 Task: Look for Airbnb options in Sillamäe, Estonia from 12th December, 2023 to 16th December, 2023 for 8 adults.8 bedrooms having 8 beds and 8 bathrooms. Property type can be hotel. Amenities needed are: wifi, TV, free parkinig on premises, gym, breakfast. Booking option can be shelf check-in. Look for 3 properties as per requirement.
Action: Mouse moved to (430, 61)
Screenshot: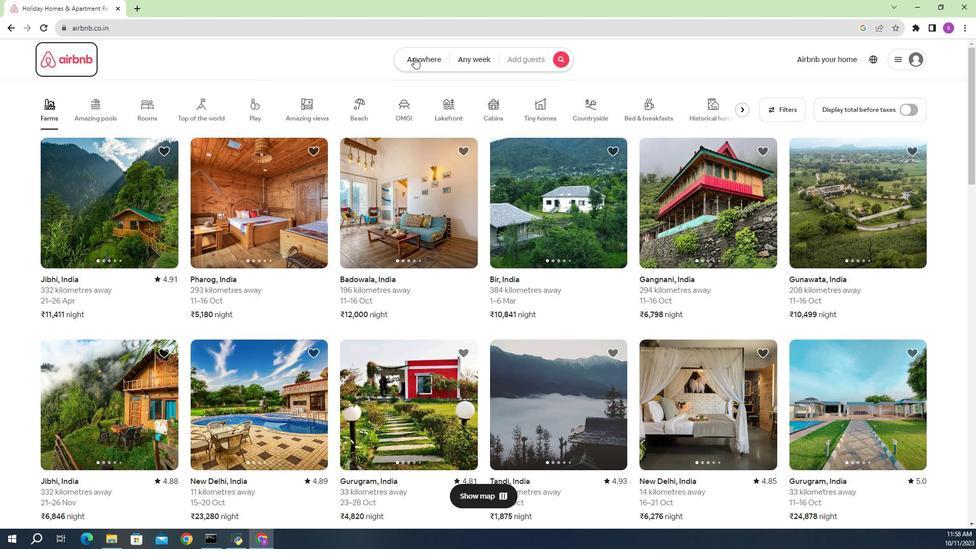 
Action: Mouse pressed left at (430, 61)
Screenshot: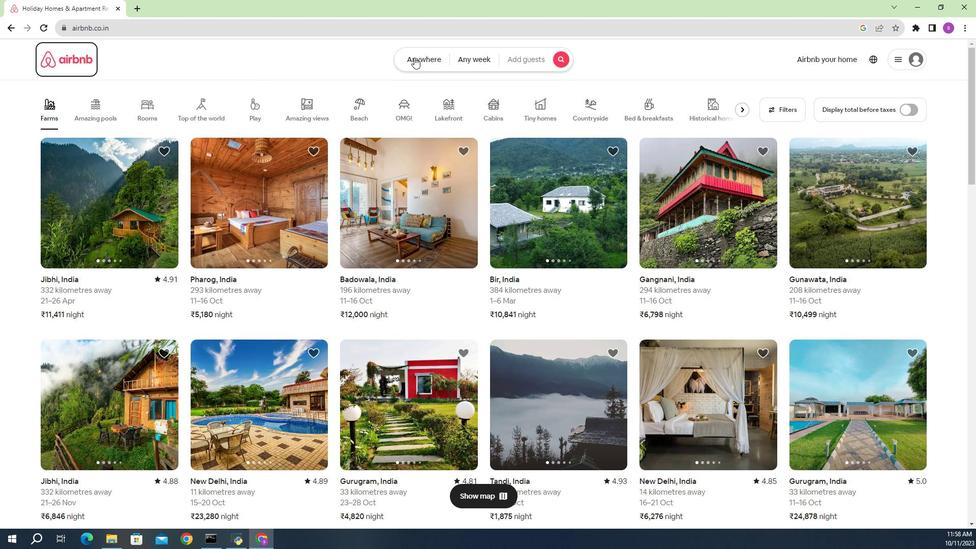 
Action: Mouse moved to (386, 103)
Screenshot: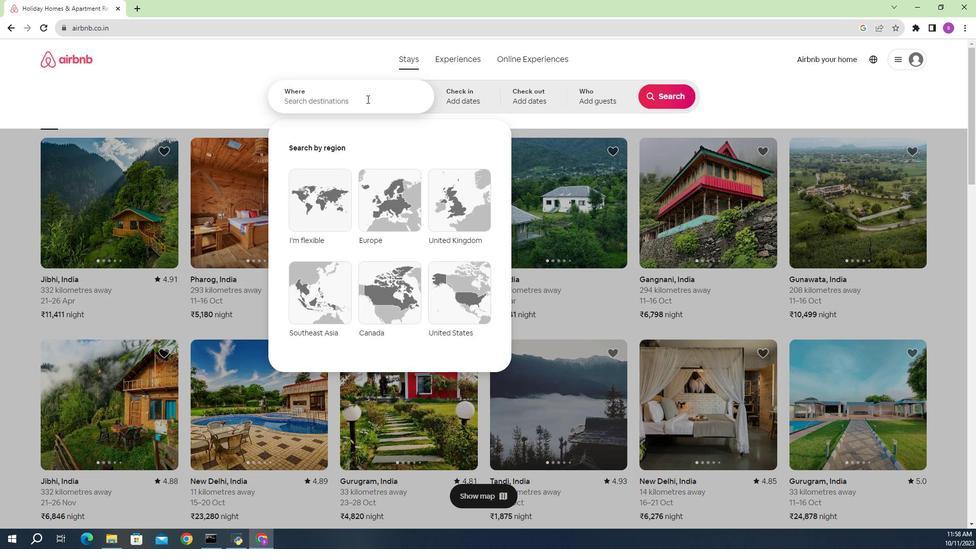 
Action: Mouse pressed left at (386, 103)
Screenshot: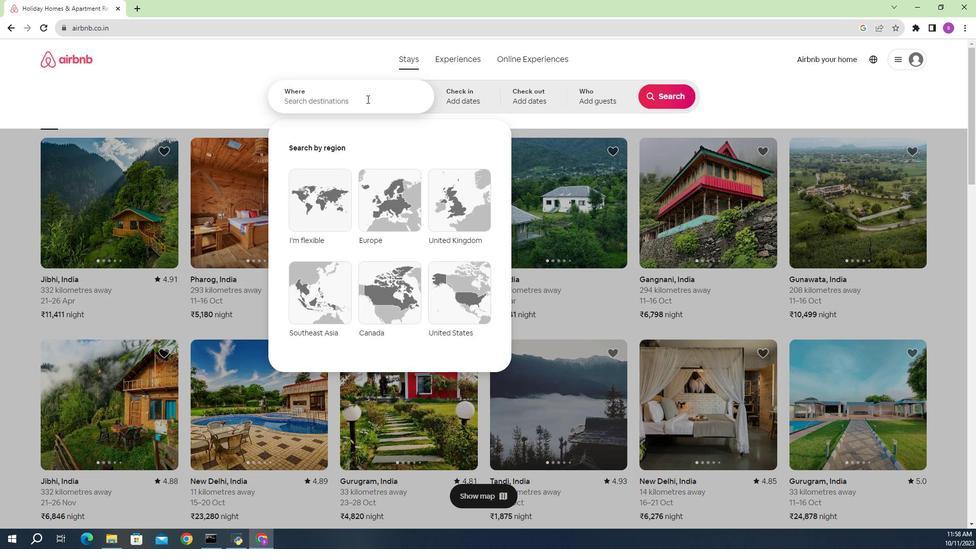 
Action: Mouse moved to (386, 102)
Screenshot: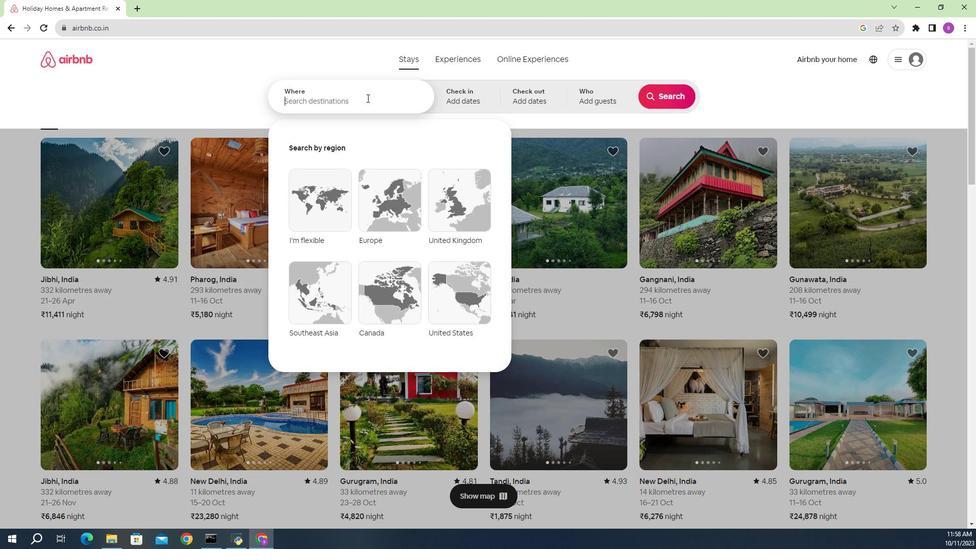 
Action: Key pressed <Key.shift>Sillamae,<Key.space><Key.shift>Estonia<Key.space><Key.enter>
Screenshot: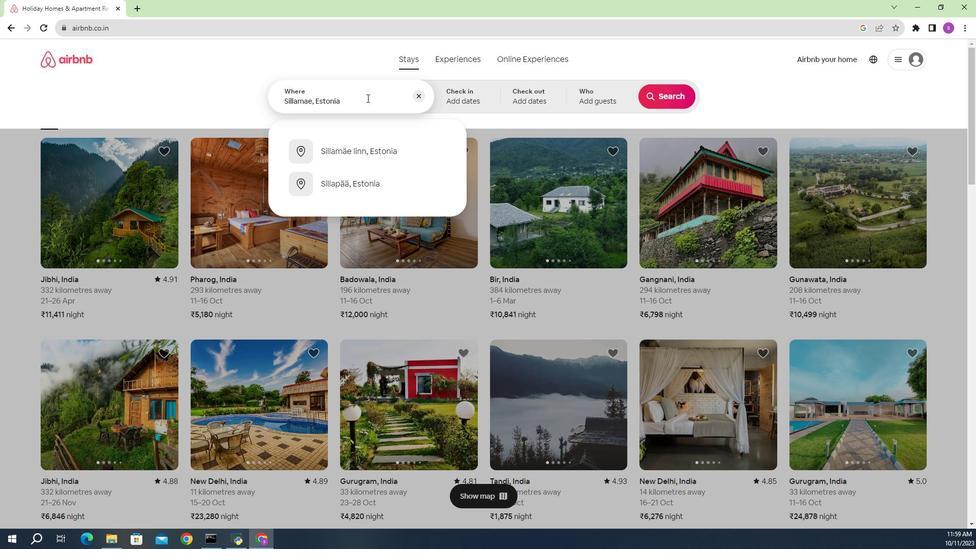 
Action: Mouse moved to (660, 182)
Screenshot: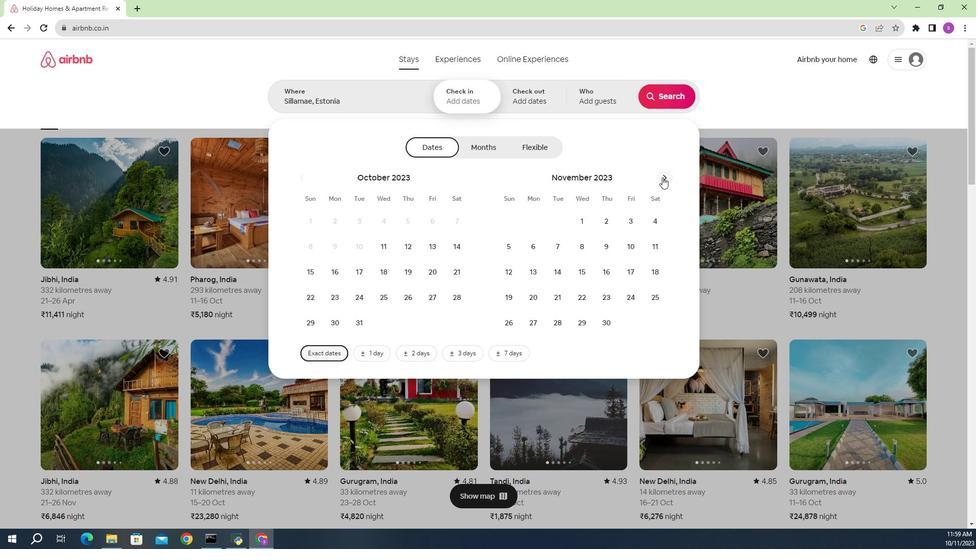
Action: Mouse pressed left at (660, 182)
Screenshot: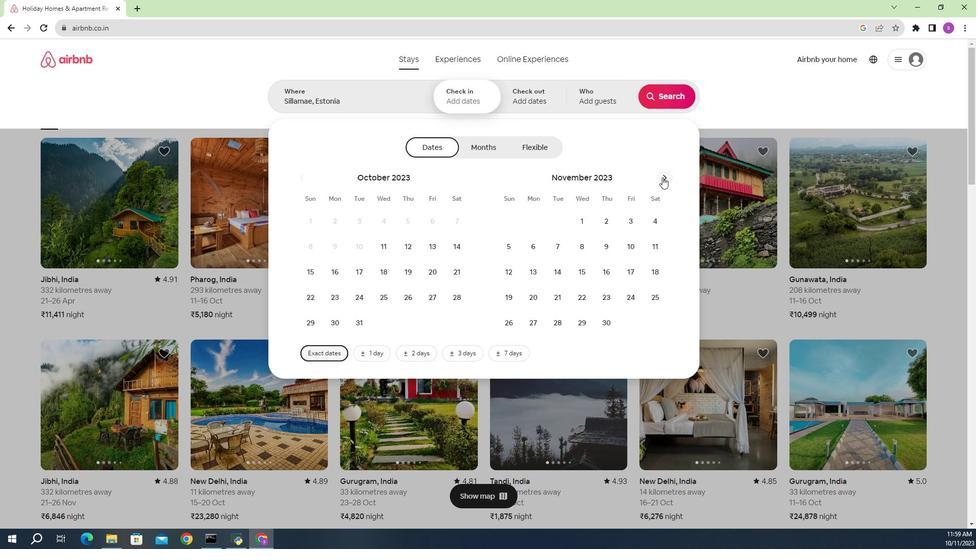 
Action: Mouse moved to (564, 277)
Screenshot: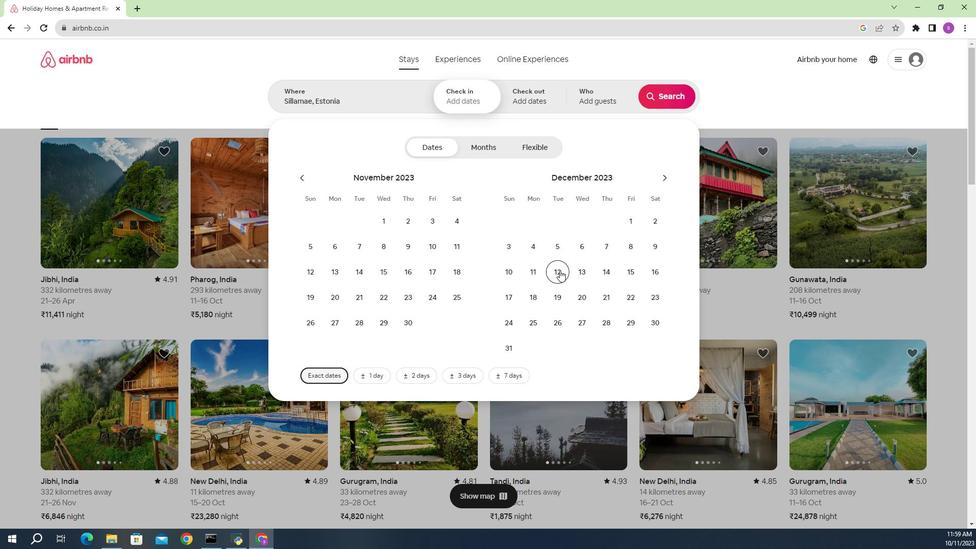 
Action: Mouse pressed left at (564, 277)
Screenshot: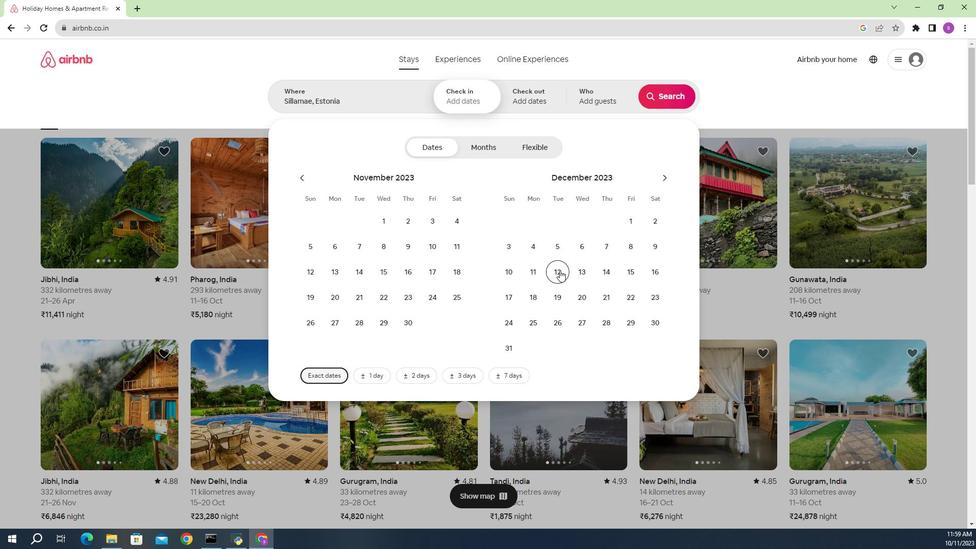 
Action: Mouse moved to (655, 277)
Screenshot: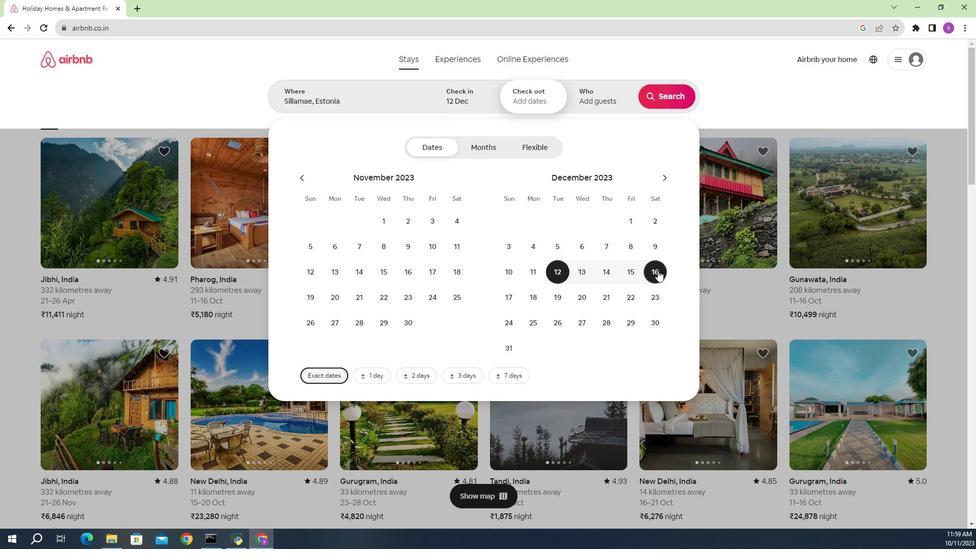 
Action: Mouse pressed left at (655, 277)
Screenshot: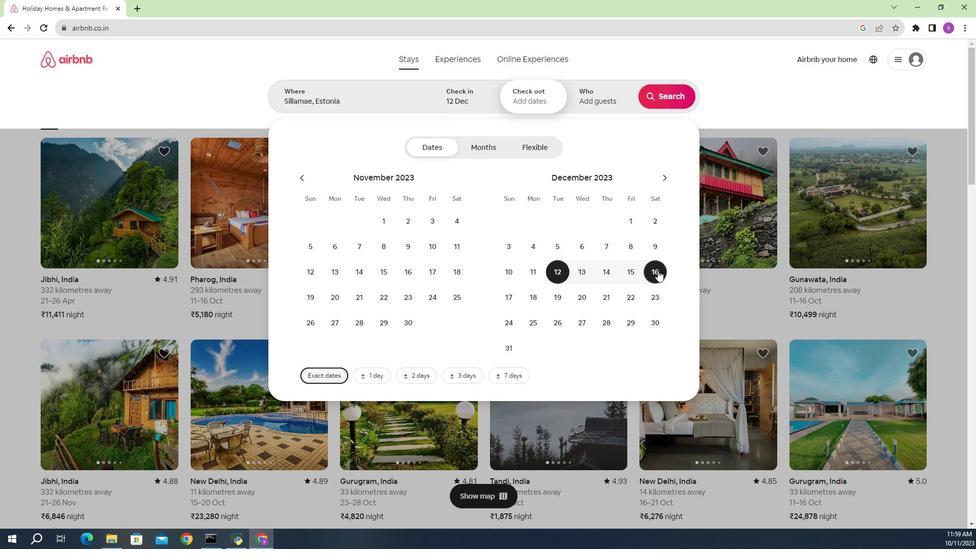 
Action: Mouse moved to (603, 99)
Screenshot: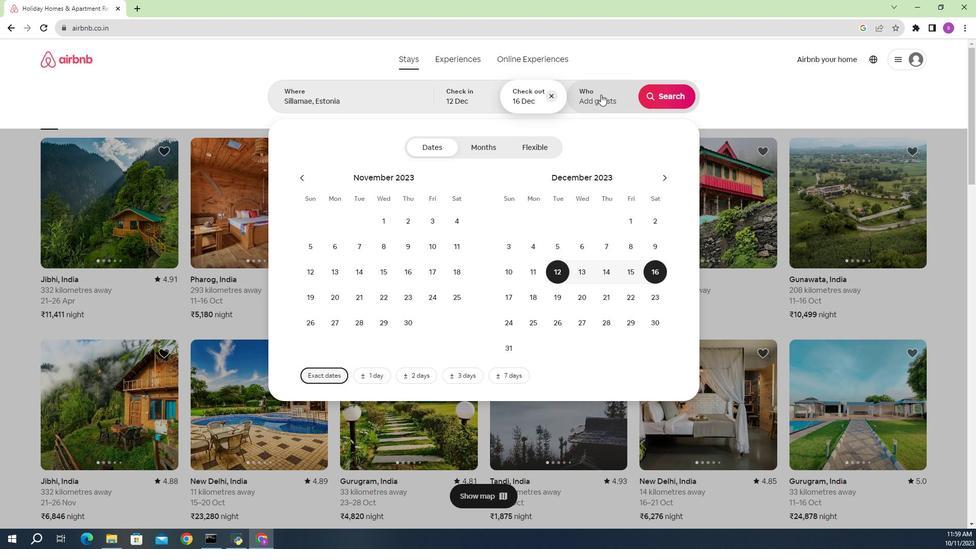 
Action: Mouse pressed left at (603, 99)
Screenshot: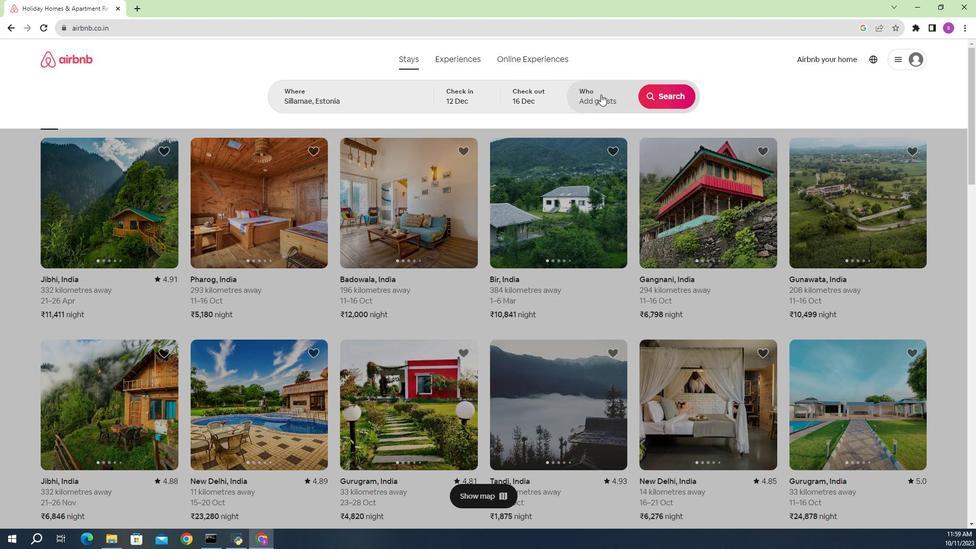 
Action: Mouse moved to (671, 153)
Screenshot: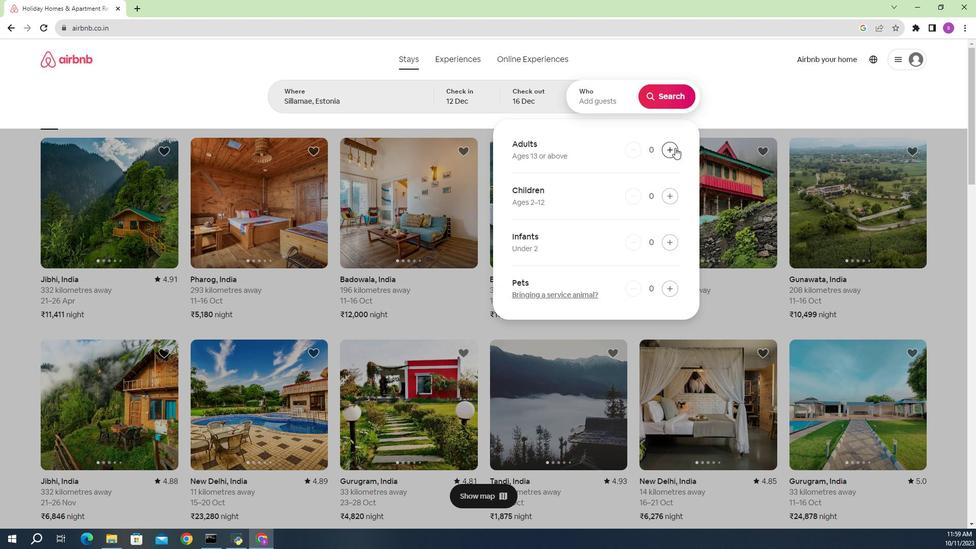 
Action: Mouse pressed left at (671, 153)
Screenshot: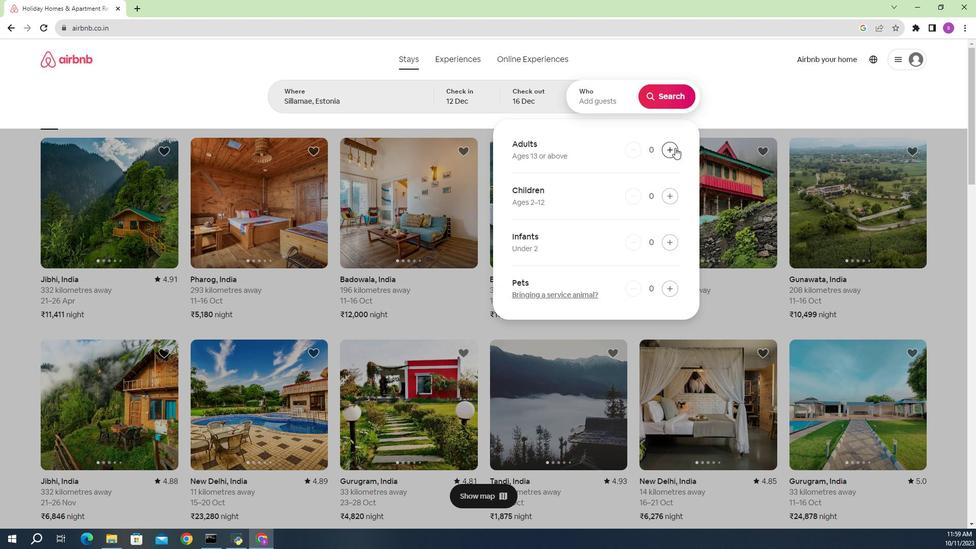
Action: Mouse pressed left at (671, 153)
Screenshot: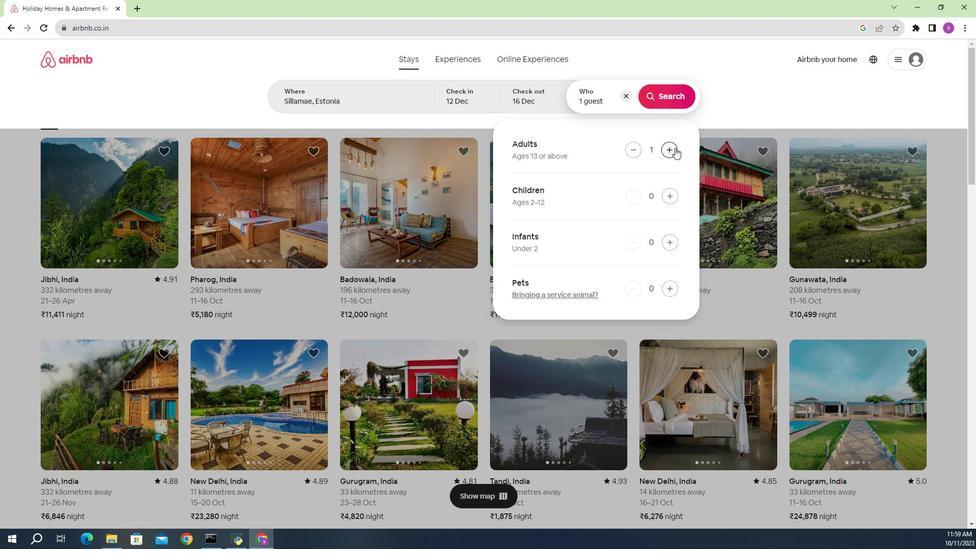 
Action: Mouse moved to (668, 153)
Screenshot: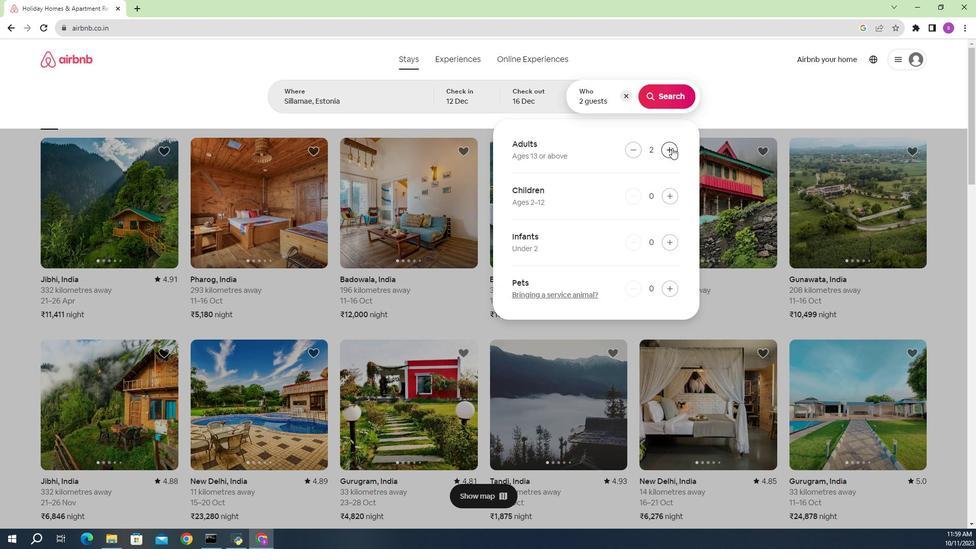 
Action: Mouse pressed left at (668, 153)
Screenshot: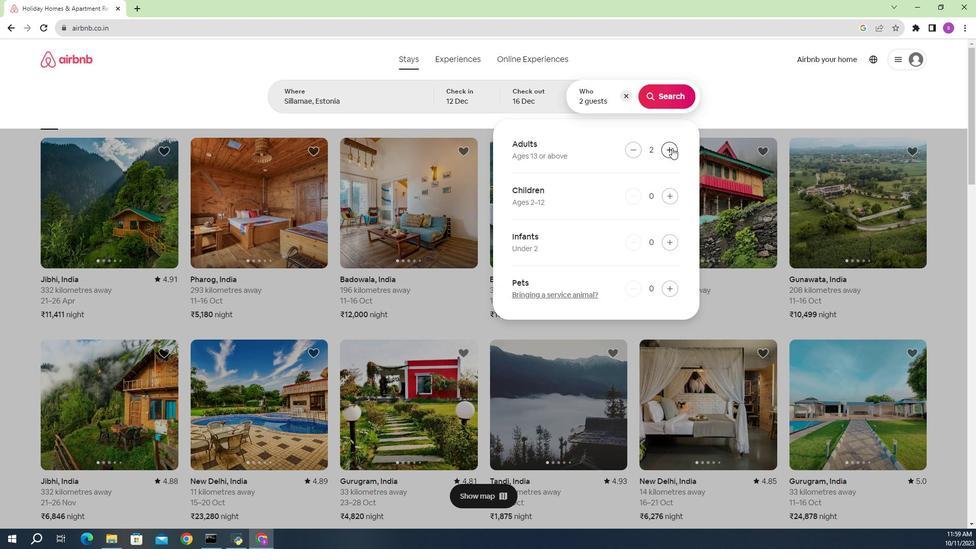 
Action: Mouse pressed left at (668, 153)
Screenshot: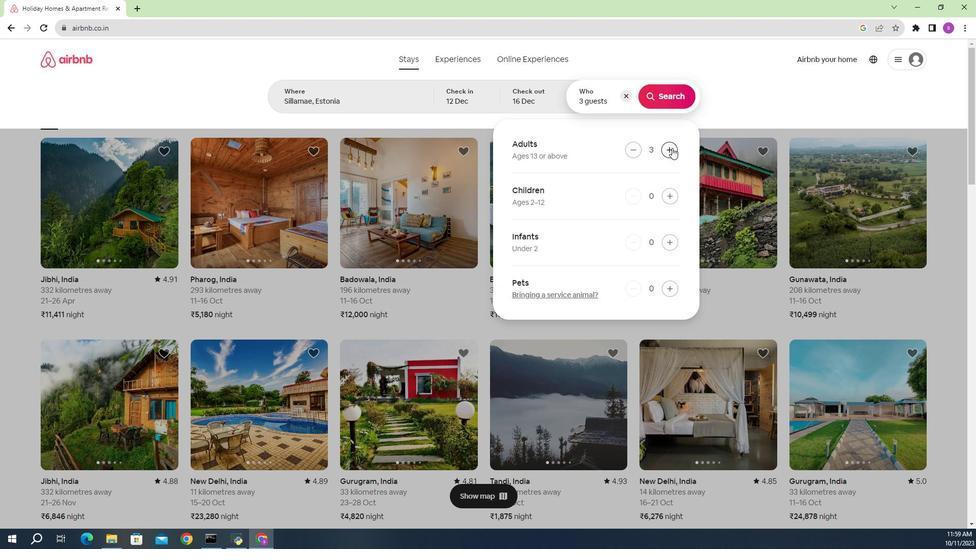 
Action: Mouse moved to (668, 153)
Screenshot: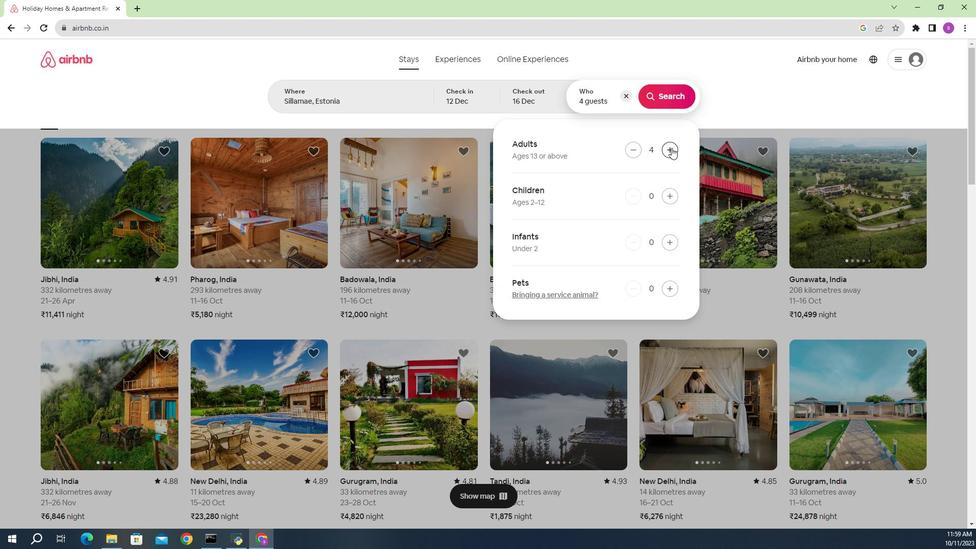 
Action: Mouse pressed left at (668, 153)
Screenshot: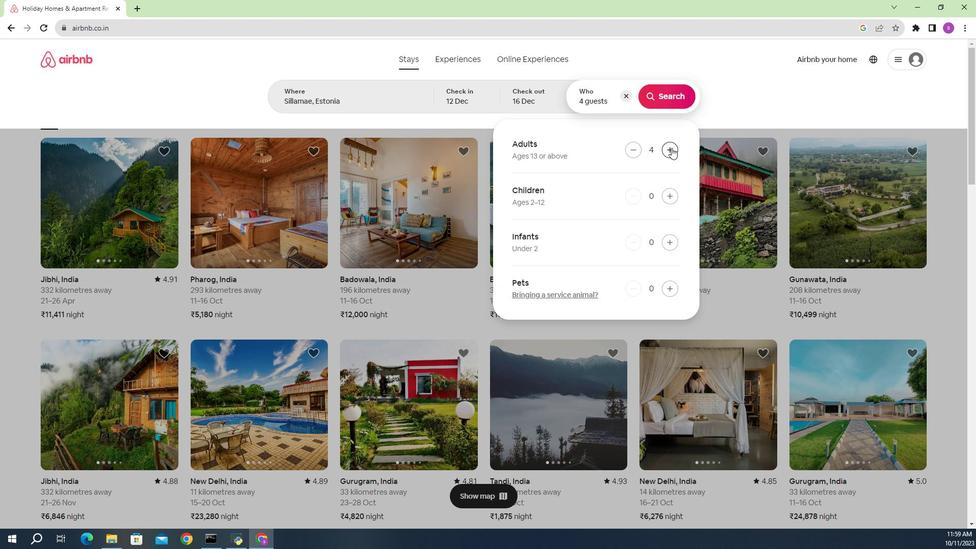 
Action: Mouse pressed left at (668, 153)
Screenshot: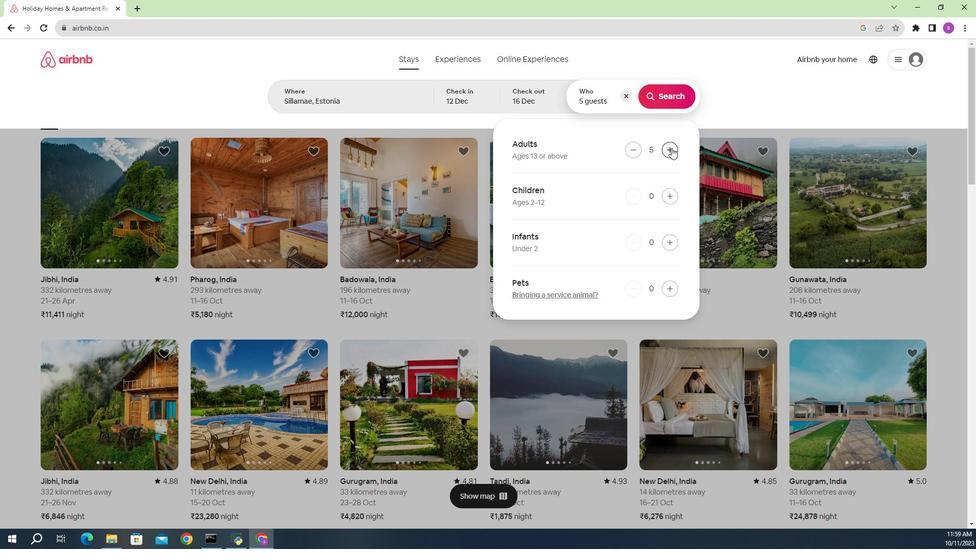 
Action: Mouse pressed left at (668, 153)
Screenshot: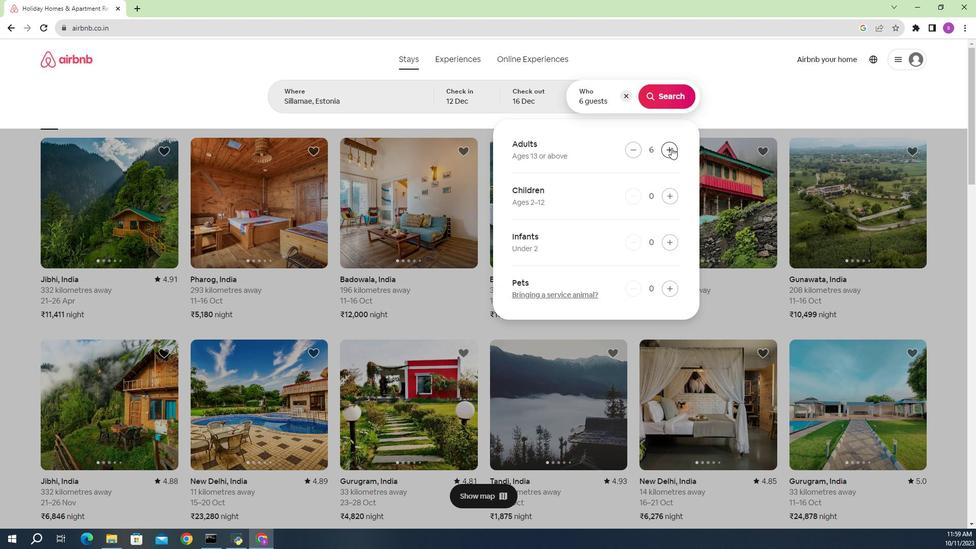 
Action: Mouse pressed left at (668, 153)
Screenshot: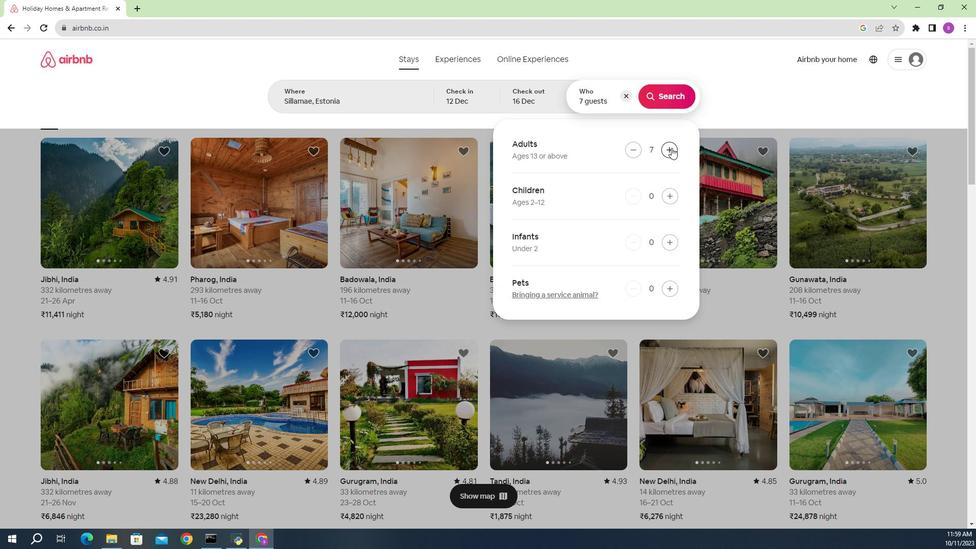 
Action: Mouse moved to (661, 101)
Screenshot: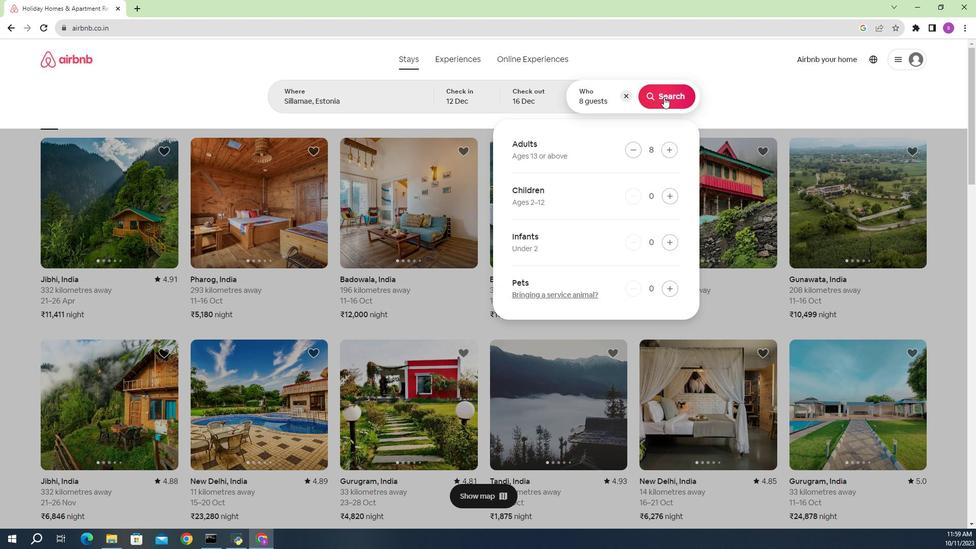 
Action: Mouse pressed left at (661, 101)
Screenshot: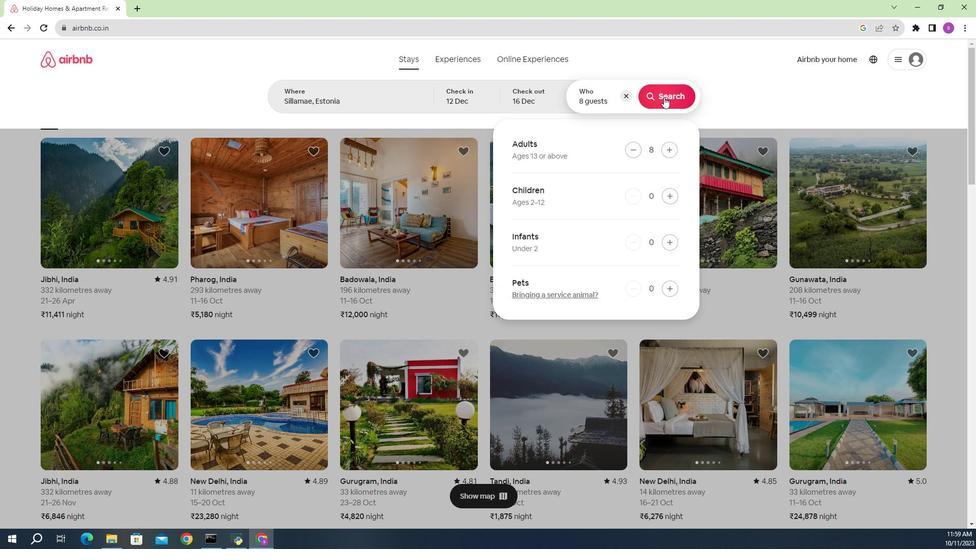 
Action: Mouse moved to (784, 105)
Screenshot: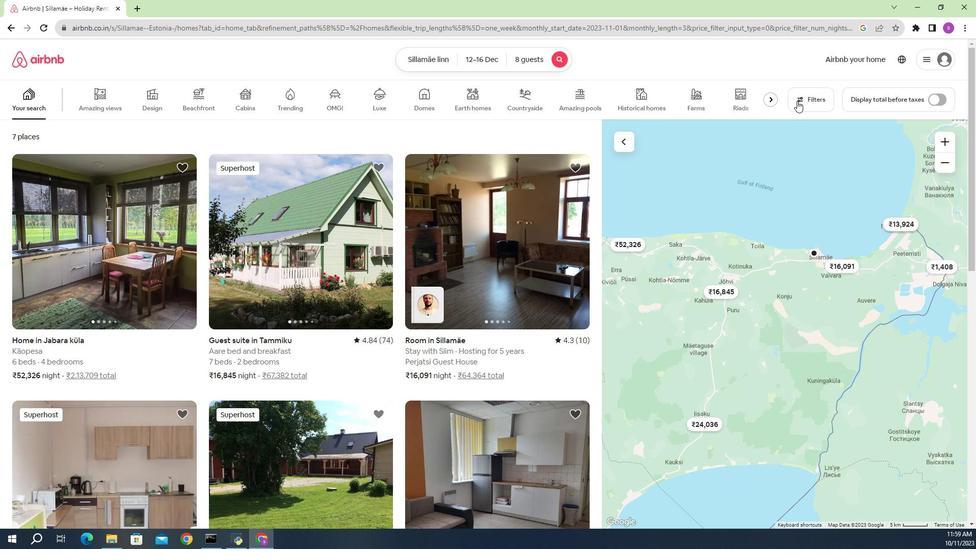 
Action: Mouse pressed left at (784, 105)
Screenshot: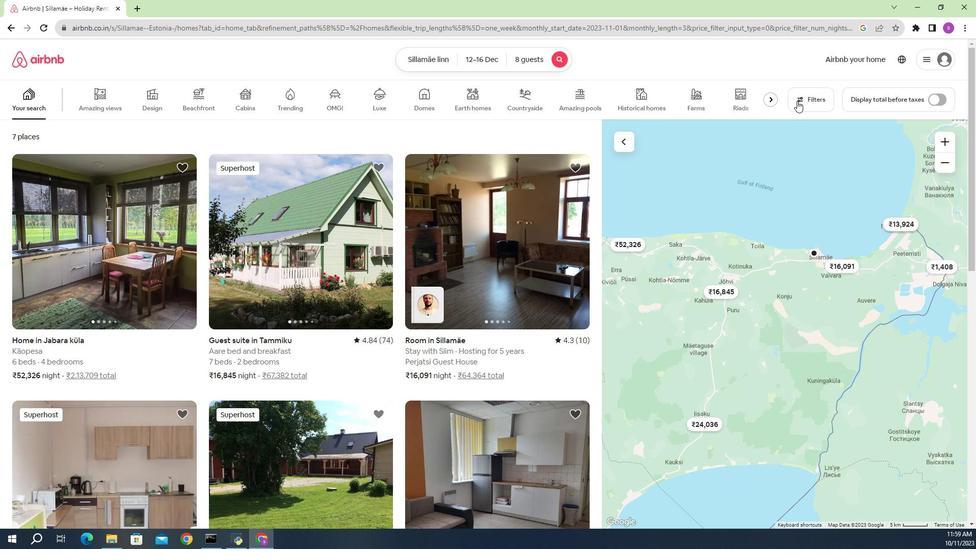 
Action: Mouse moved to (487, 297)
Screenshot: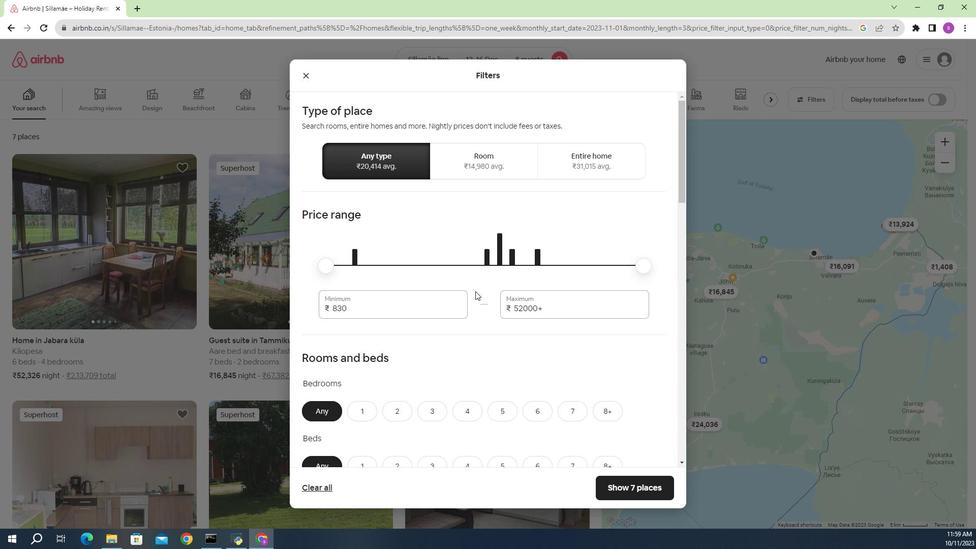 
Action: Mouse scrolled (487, 297) with delta (0, 0)
Screenshot: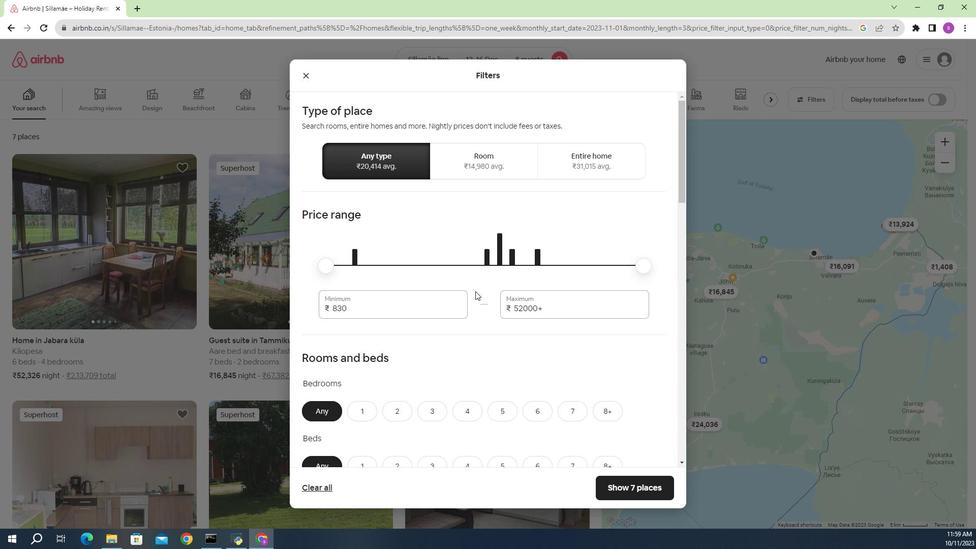 
Action: Mouse moved to (487, 293)
Screenshot: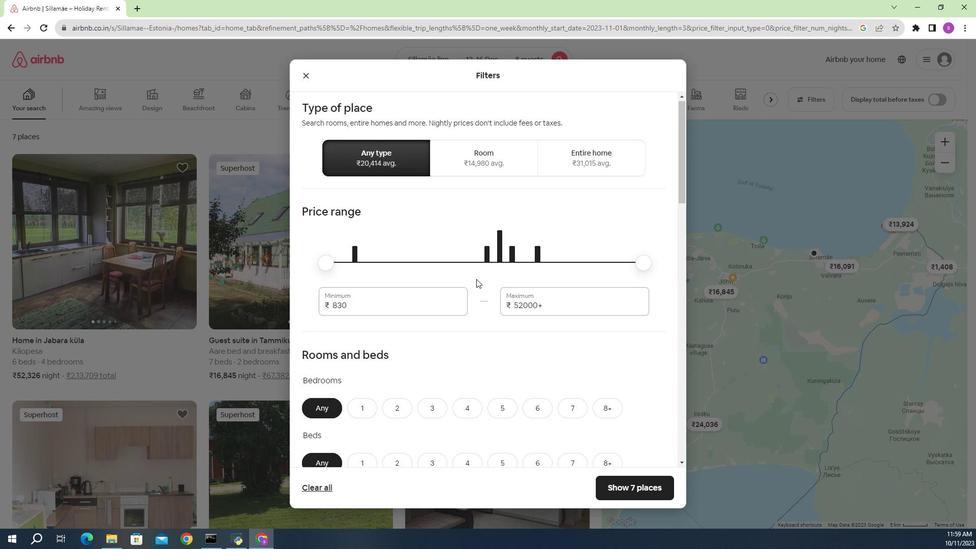 
Action: Mouse scrolled (487, 293) with delta (0, 0)
Screenshot: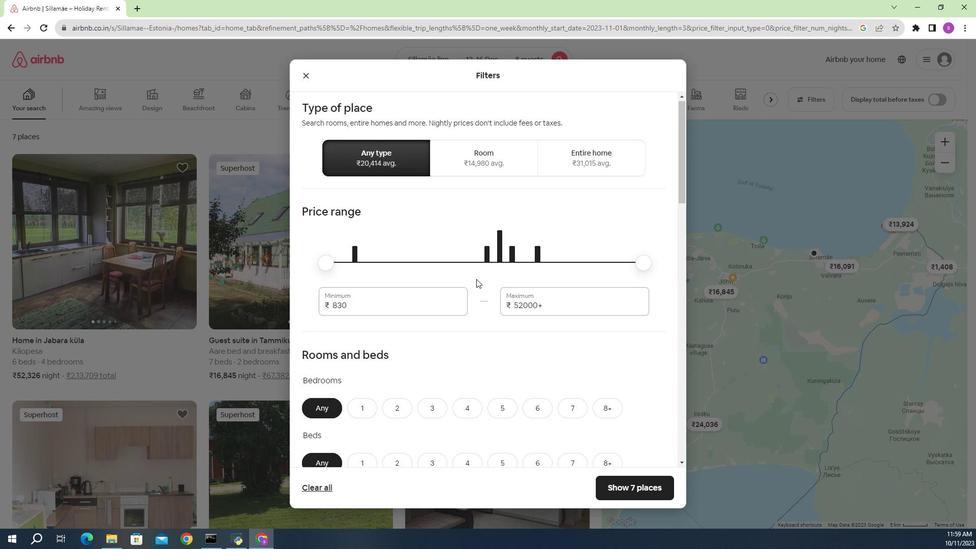 
Action: Mouse moved to (487, 283)
Screenshot: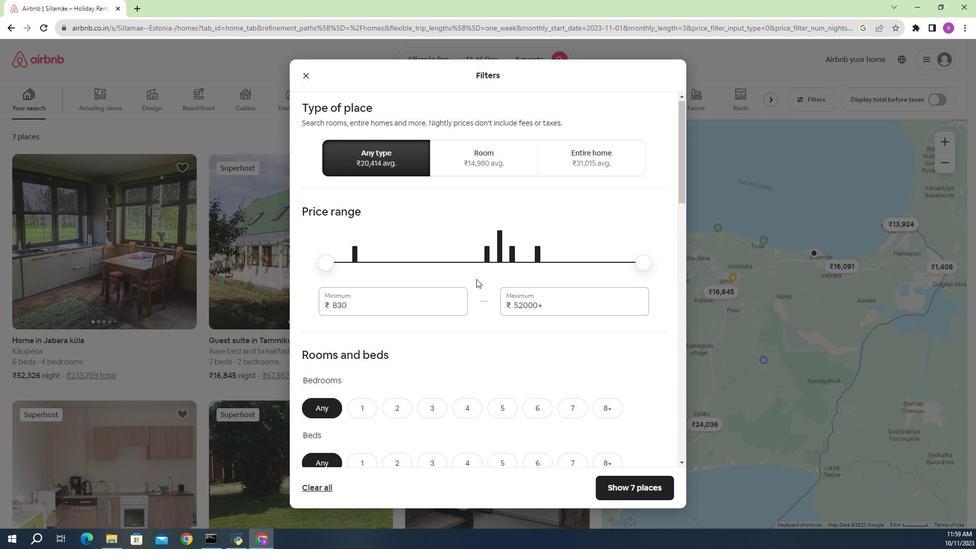 
Action: Mouse scrolled (487, 283) with delta (0, 0)
Screenshot: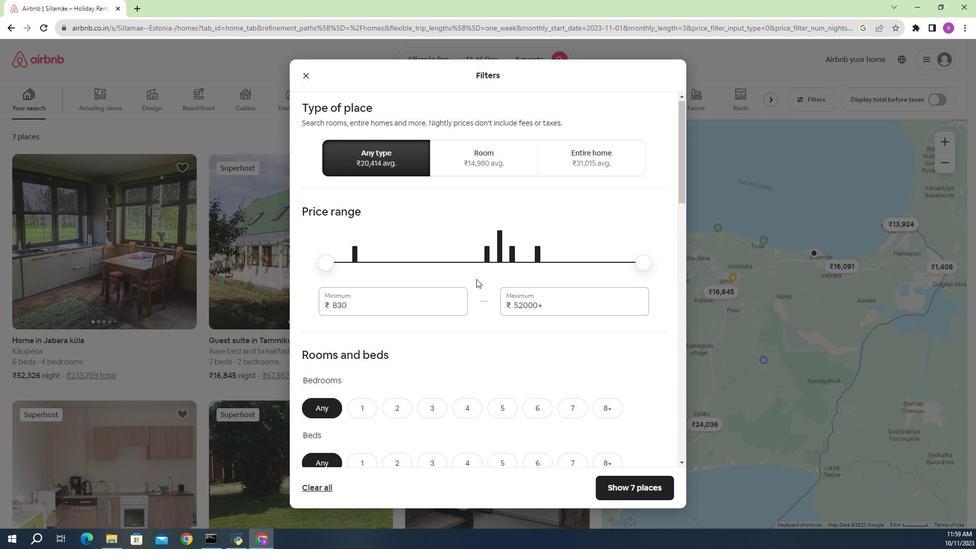 
Action: Mouse moved to (607, 266)
Screenshot: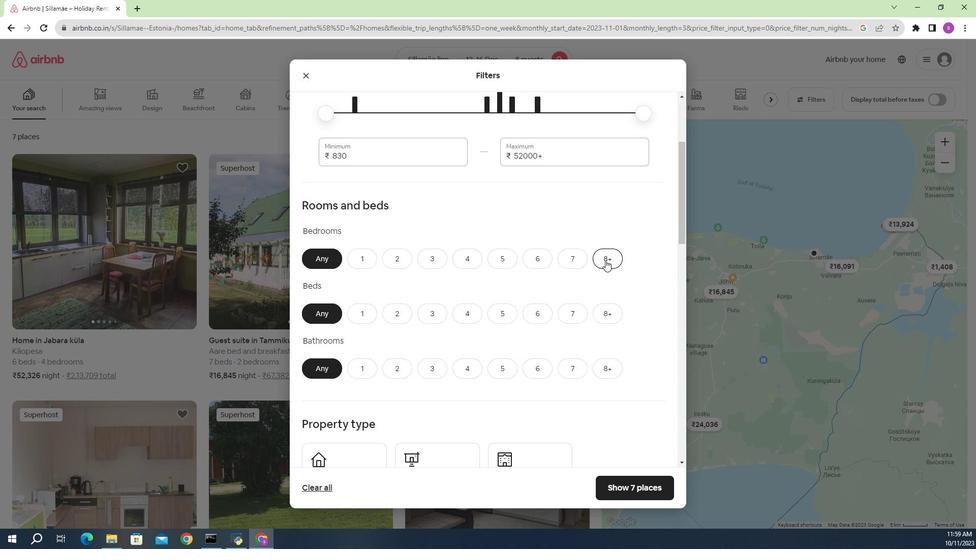 
Action: Mouse pressed left at (607, 266)
Screenshot: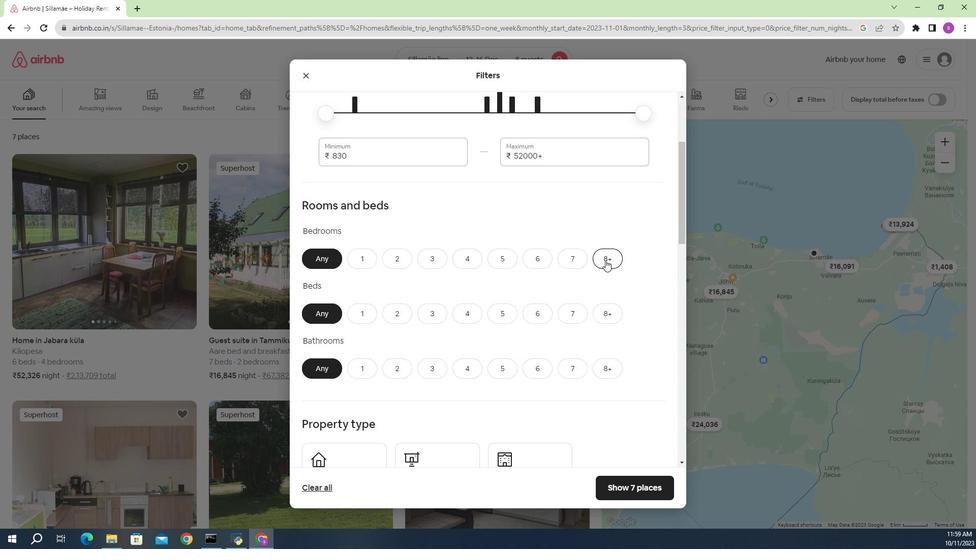 
Action: Mouse moved to (606, 321)
Screenshot: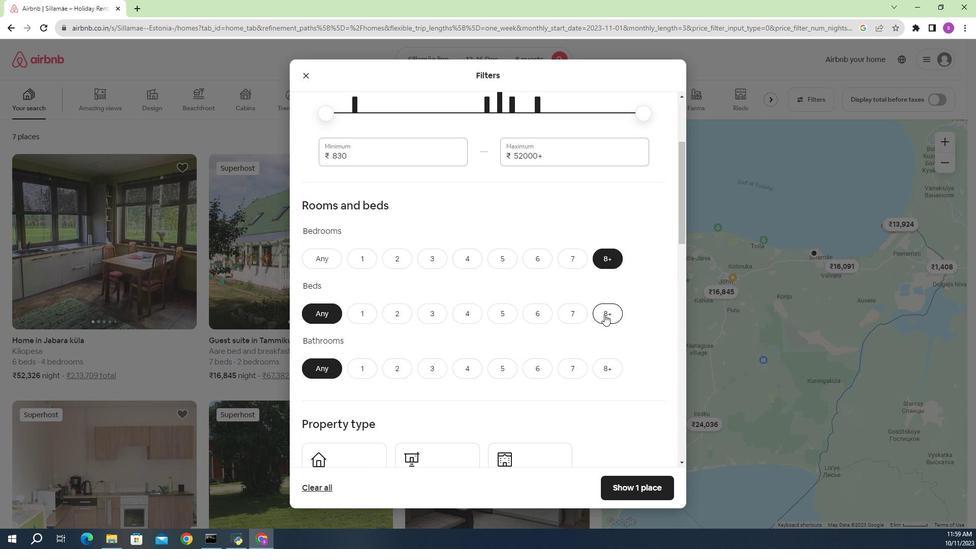 
Action: Mouse pressed left at (606, 321)
Screenshot: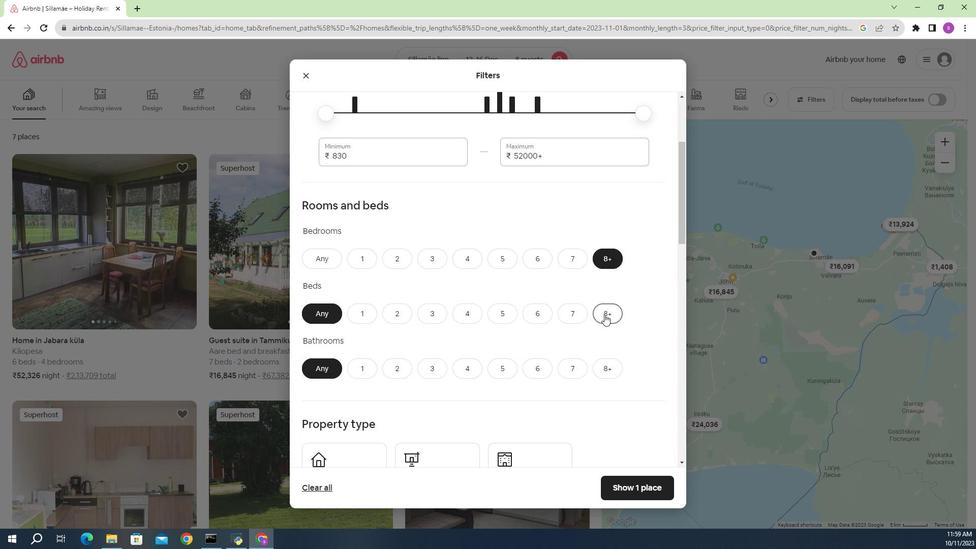 
Action: Mouse moved to (592, 301)
Screenshot: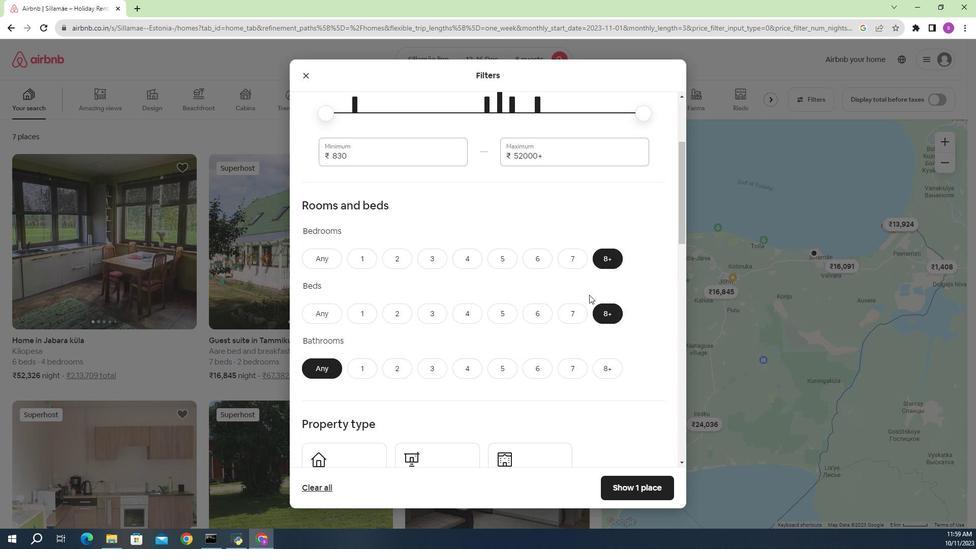 
Action: Mouse scrolled (592, 301) with delta (0, 0)
Screenshot: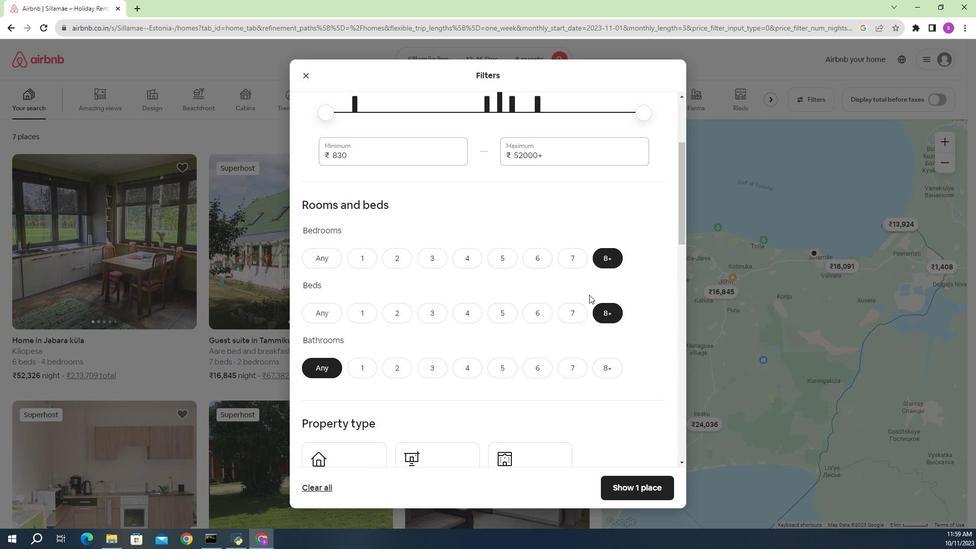 
Action: Mouse moved to (605, 328)
Screenshot: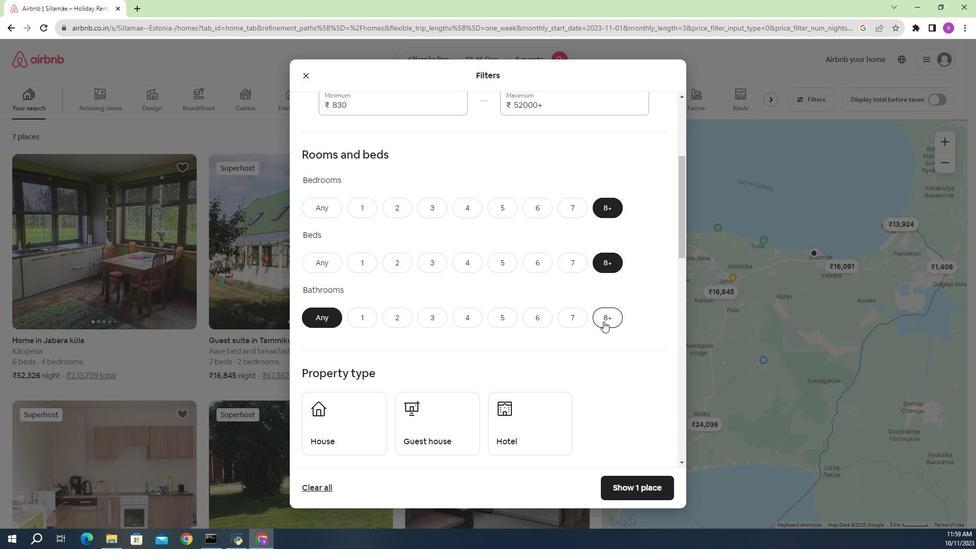 
Action: Mouse pressed left at (605, 328)
Screenshot: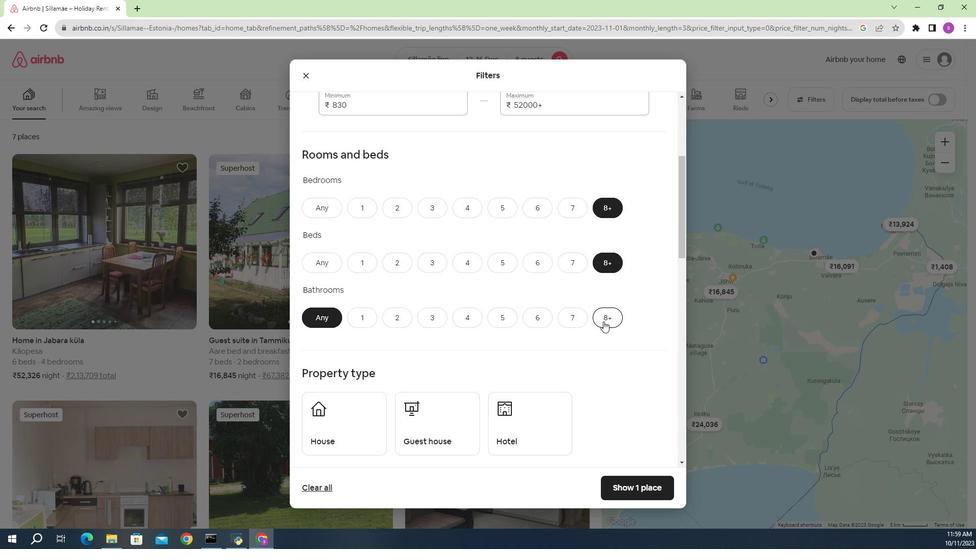 
Action: Mouse moved to (510, 306)
Screenshot: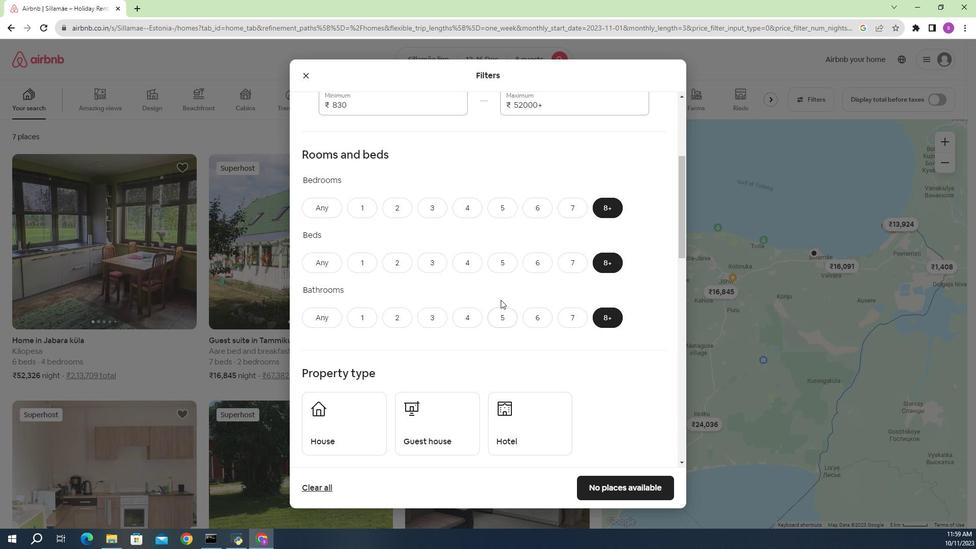 
Action: Mouse scrolled (510, 306) with delta (0, 0)
Screenshot: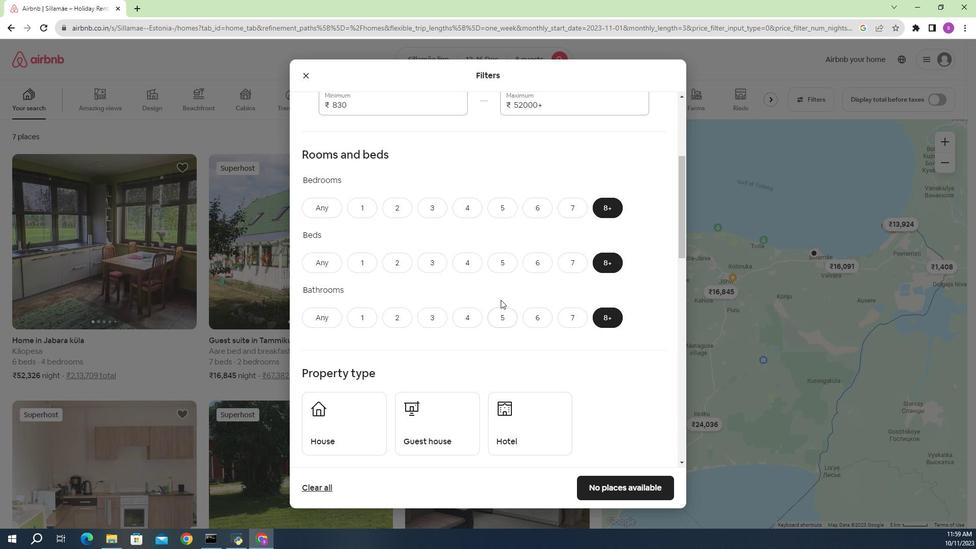 
Action: Mouse scrolled (510, 306) with delta (0, 0)
Screenshot: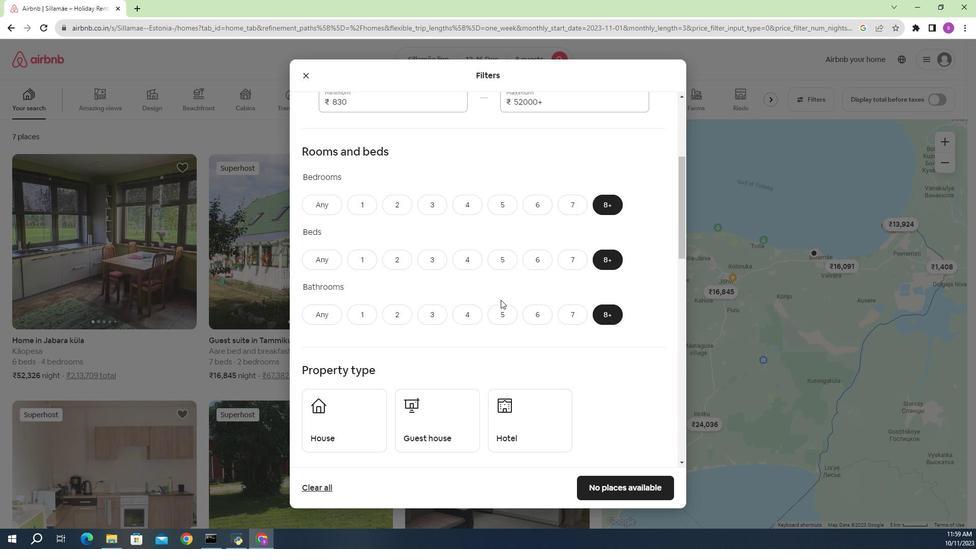 
Action: Mouse moved to (512, 340)
Screenshot: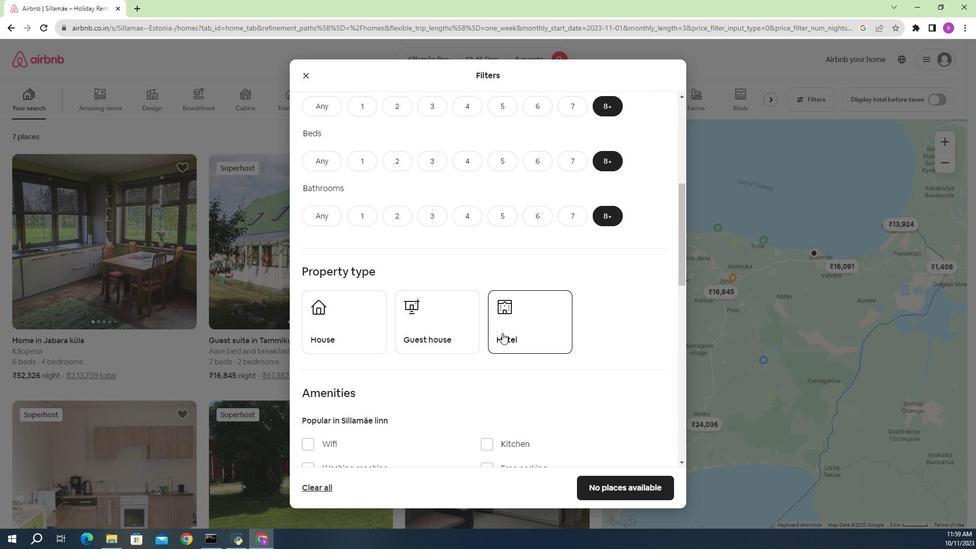 
Action: Mouse pressed left at (512, 340)
Screenshot: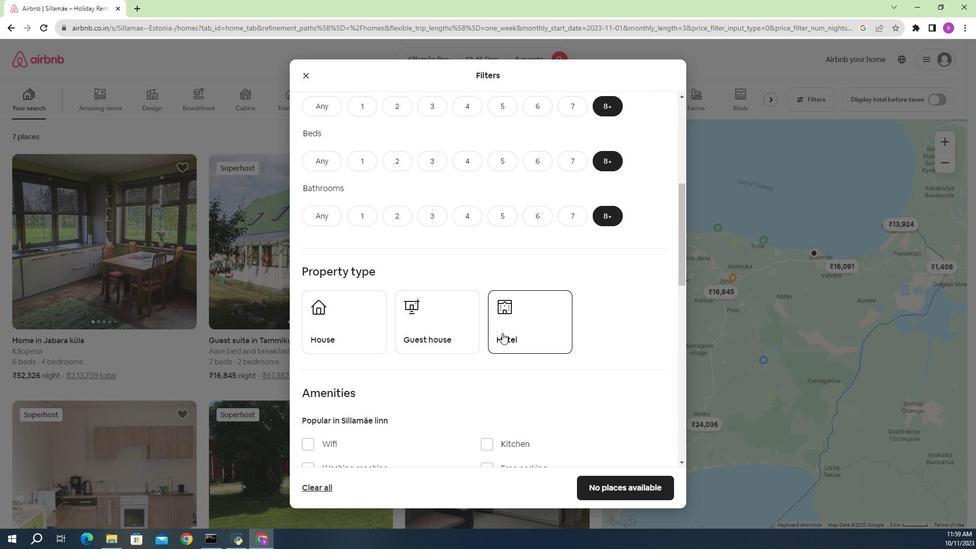 
Action: Mouse moved to (466, 363)
Screenshot: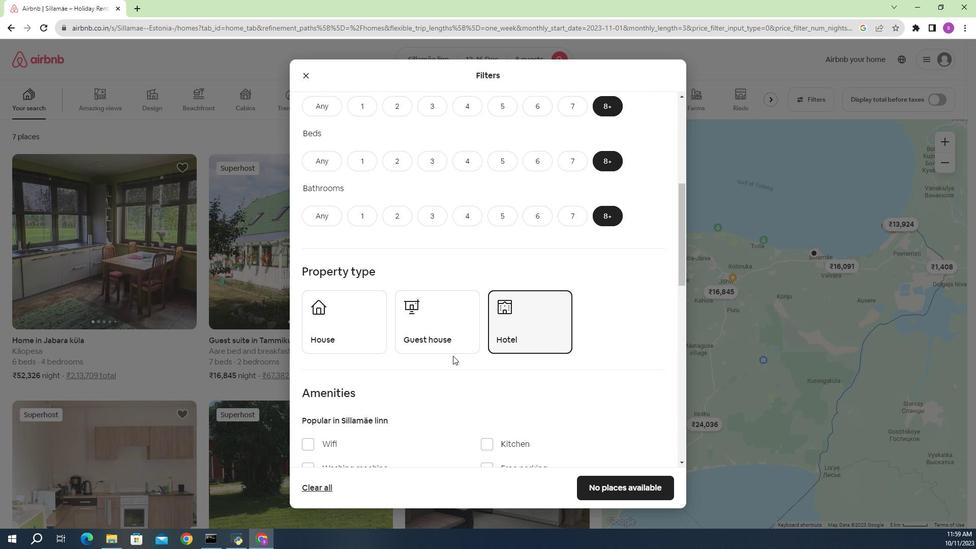 
Action: Mouse scrolled (466, 362) with delta (0, 0)
Screenshot: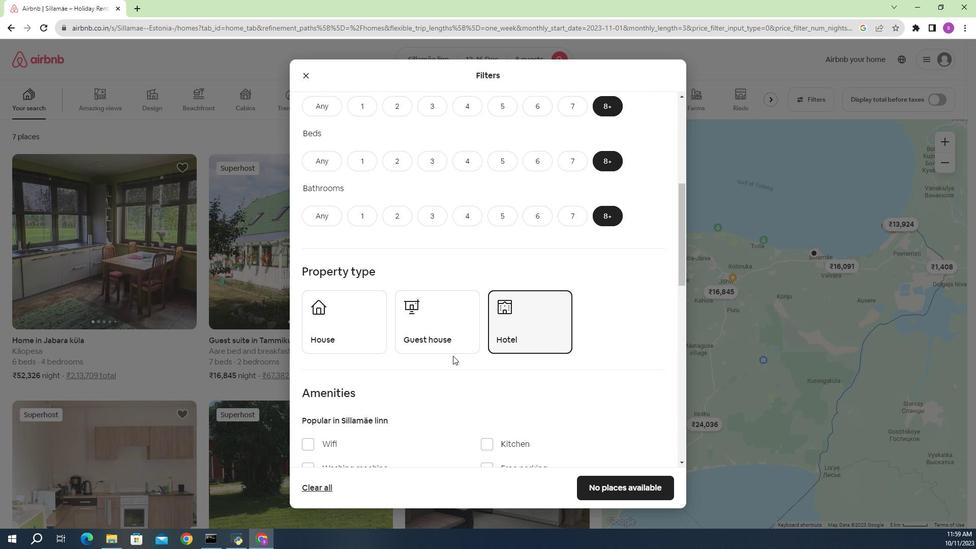 
Action: Mouse moved to (457, 341)
Screenshot: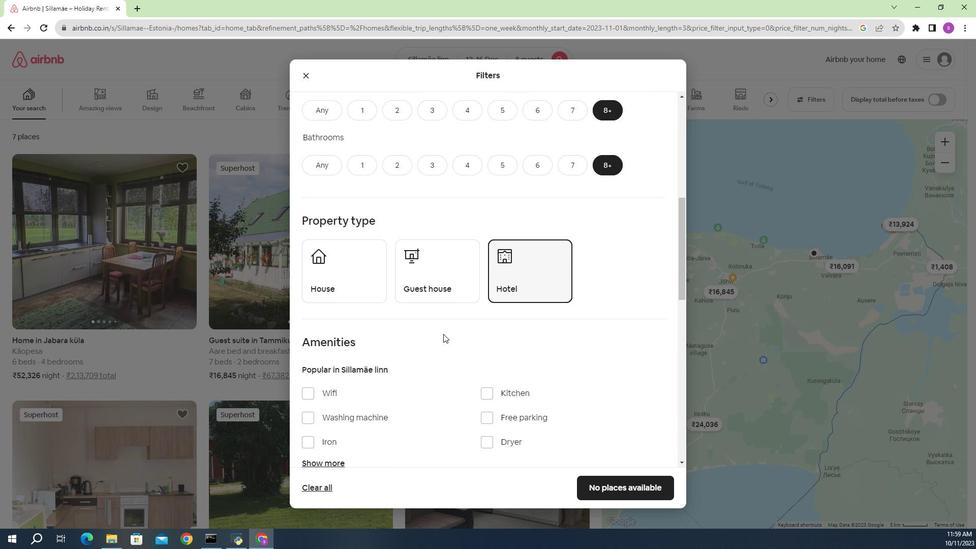 
Action: Mouse scrolled (457, 340) with delta (0, 0)
Screenshot: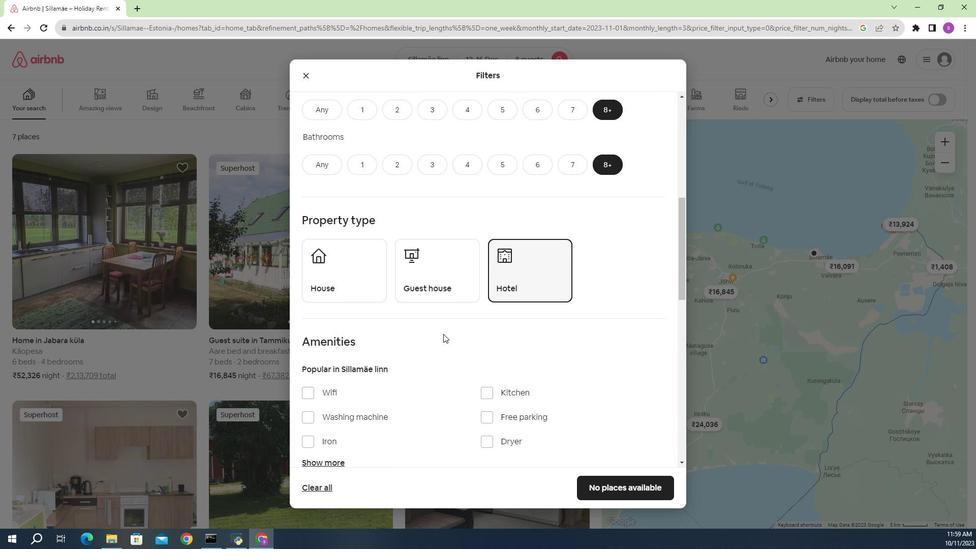 
Action: Mouse moved to (326, 349)
Screenshot: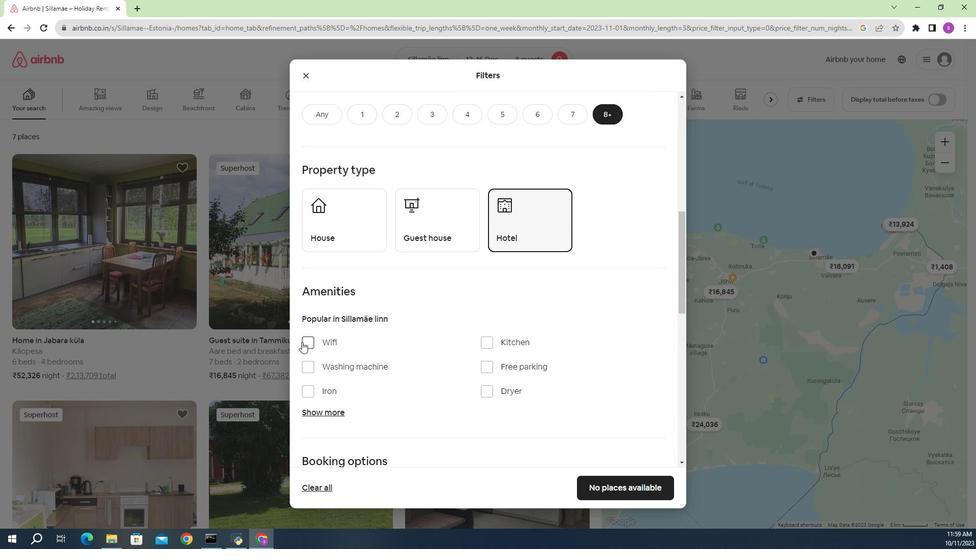 
Action: Mouse pressed left at (326, 349)
Screenshot: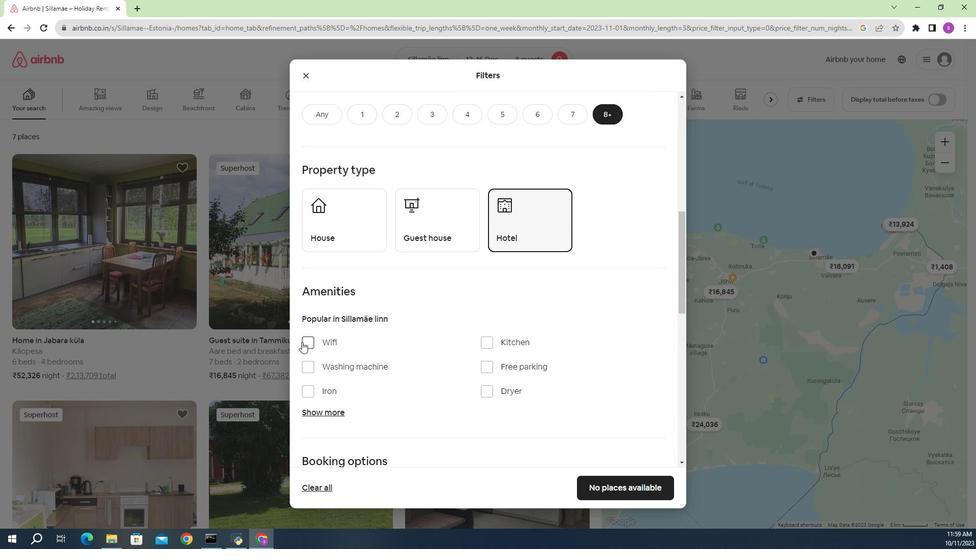 
Action: Mouse moved to (375, 348)
Screenshot: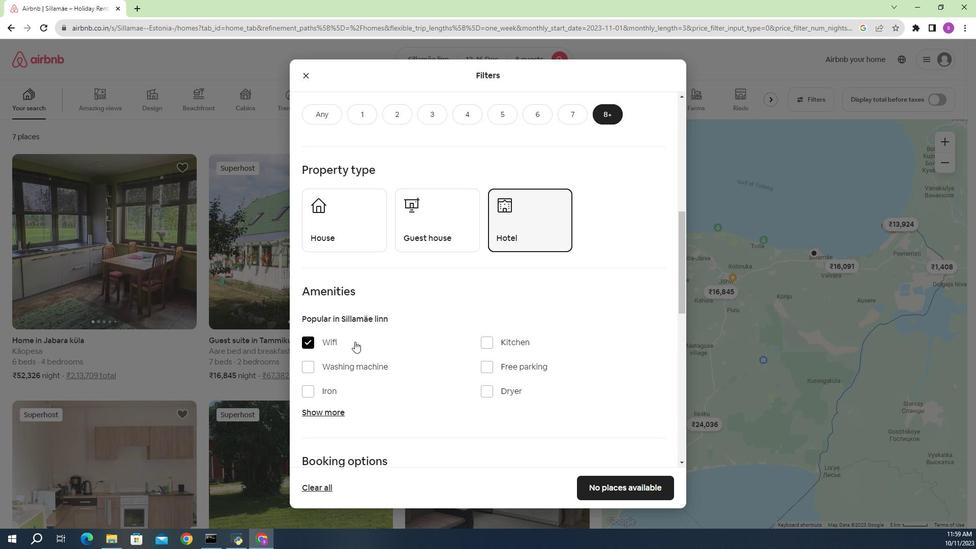 
Action: Mouse scrolled (375, 348) with delta (0, 0)
Screenshot: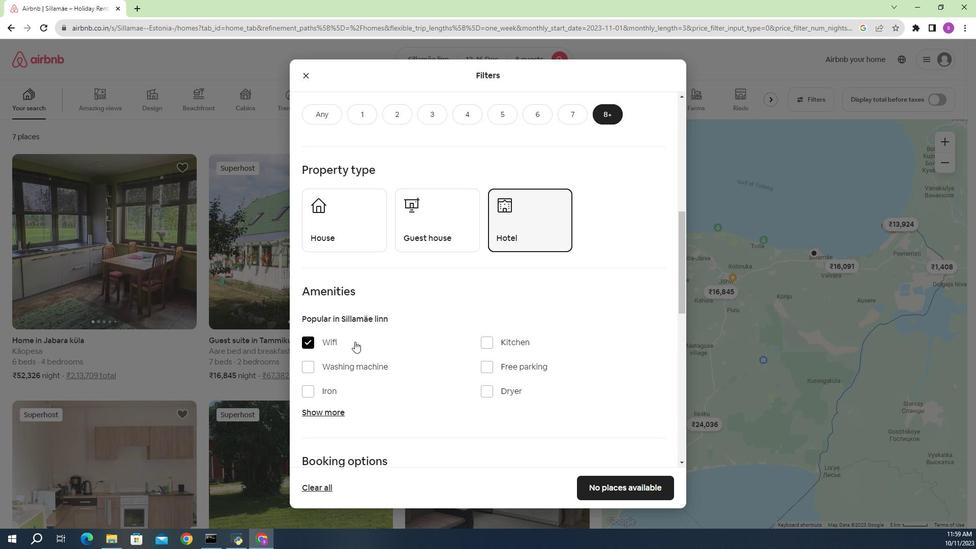 
Action: Mouse moved to (345, 368)
Screenshot: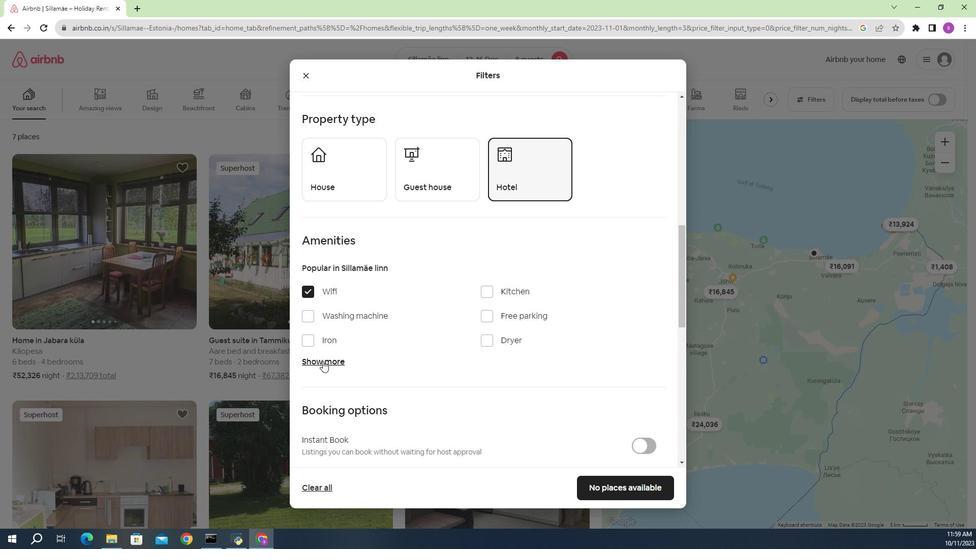 
Action: Mouse pressed left at (345, 368)
Screenshot: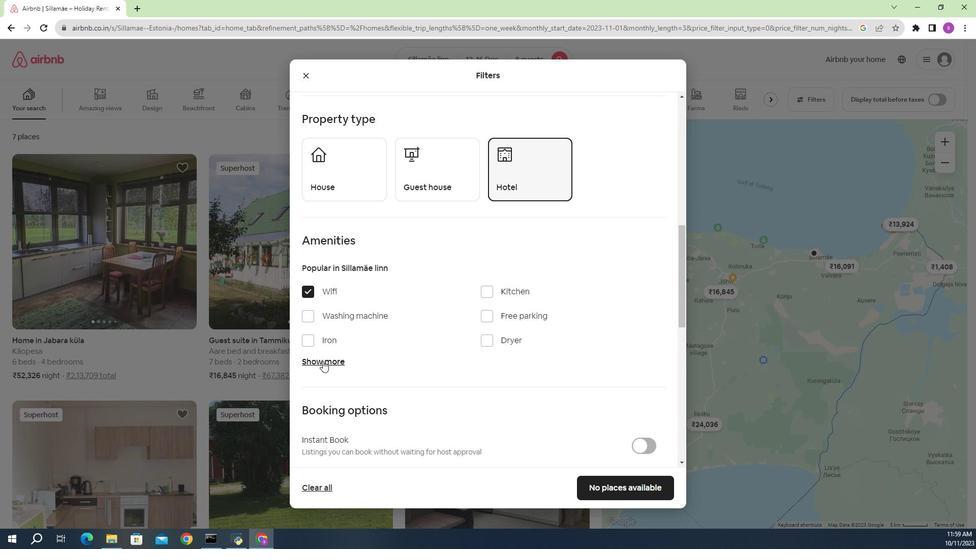 
Action: Mouse moved to (498, 426)
Screenshot: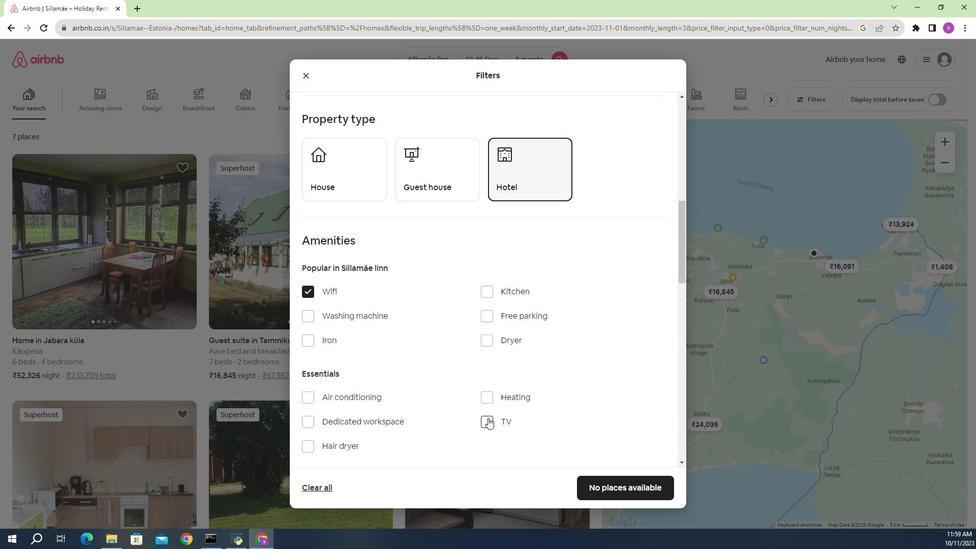 
Action: Mouse pressed left at (498, 426)
Screenshot: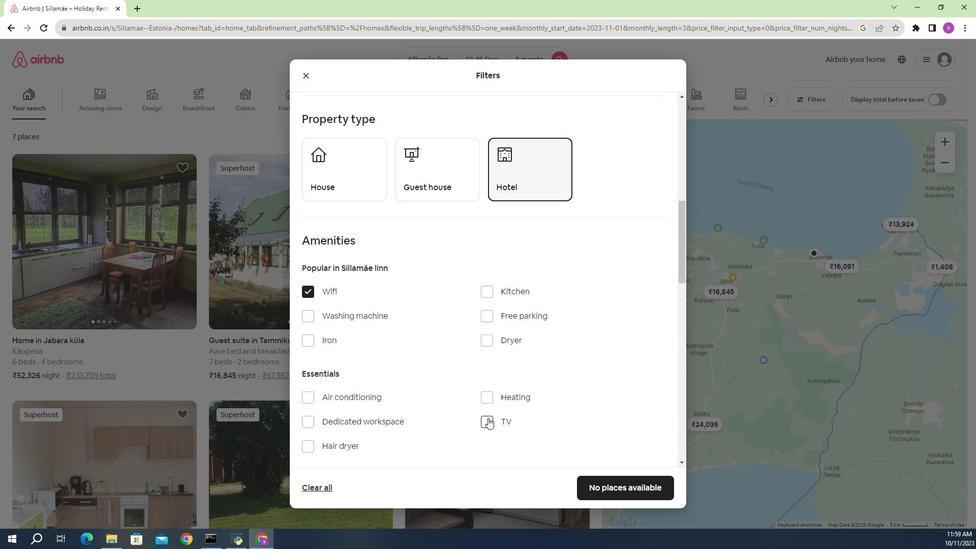 
Action: Mouse moved to (458, 359)
Screenshot: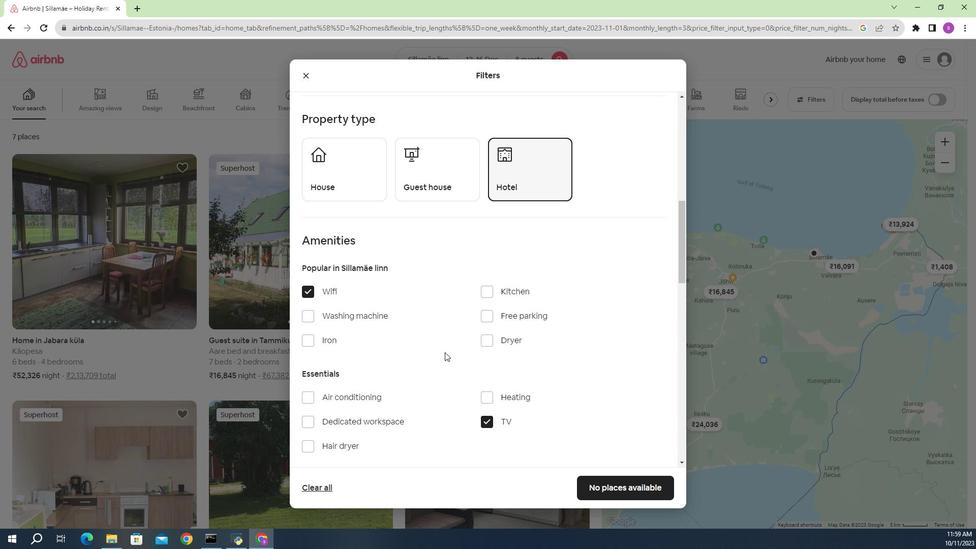 
Action: Mouse scrolled (458, 358) with delta (0, 0)
Screenshot: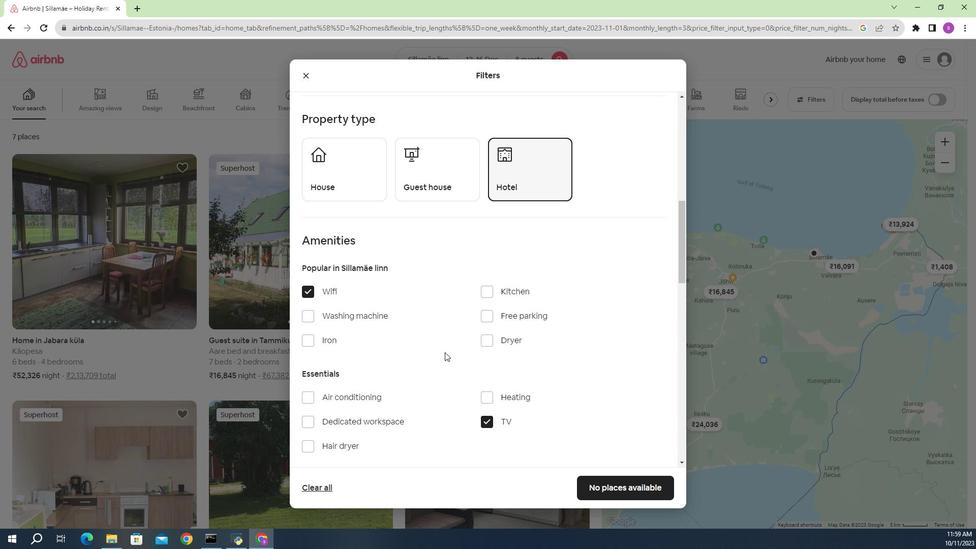 
Action: Mouse moved to (495, 270)
Screenshot: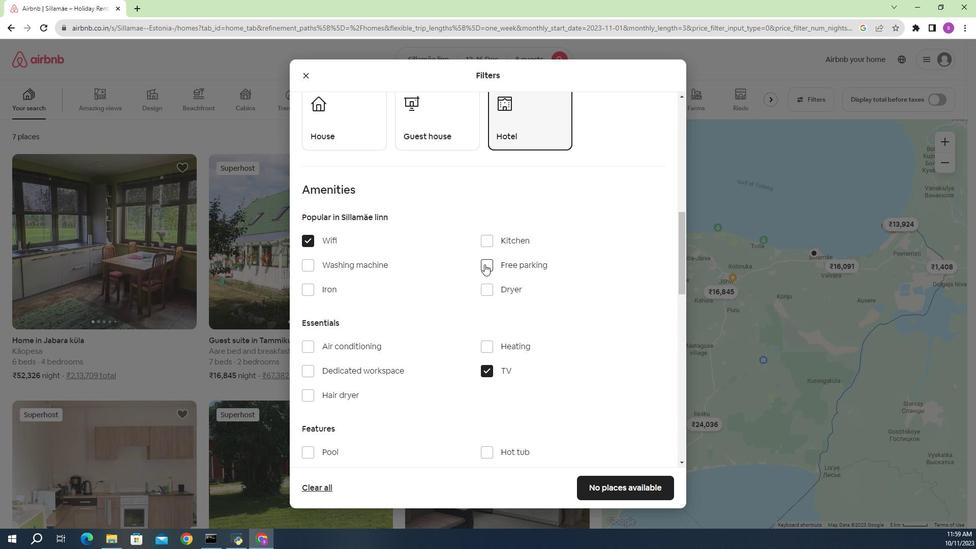 
Action: Mouse pressed left at (495, 270)
Screenshot: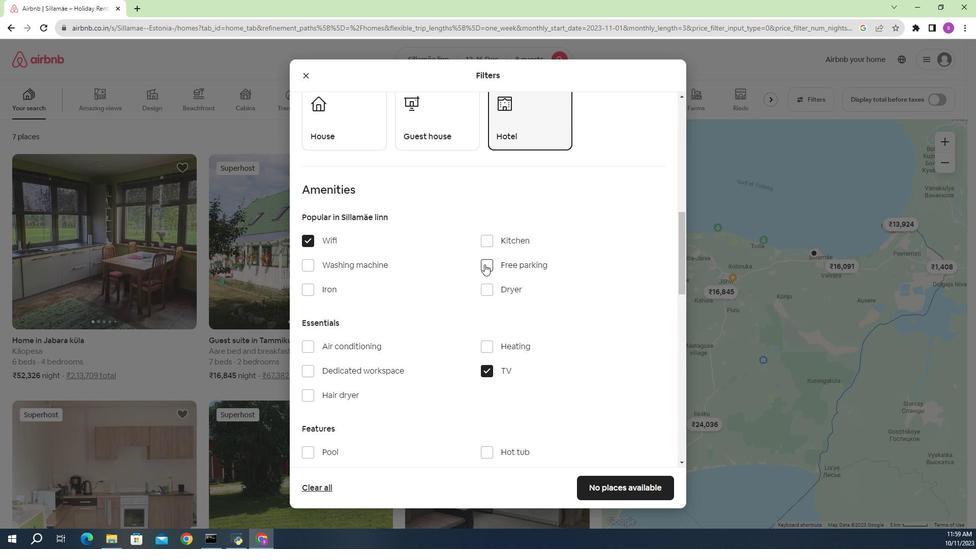 
Action: Mouse moved to (462, 326)
Screenshot: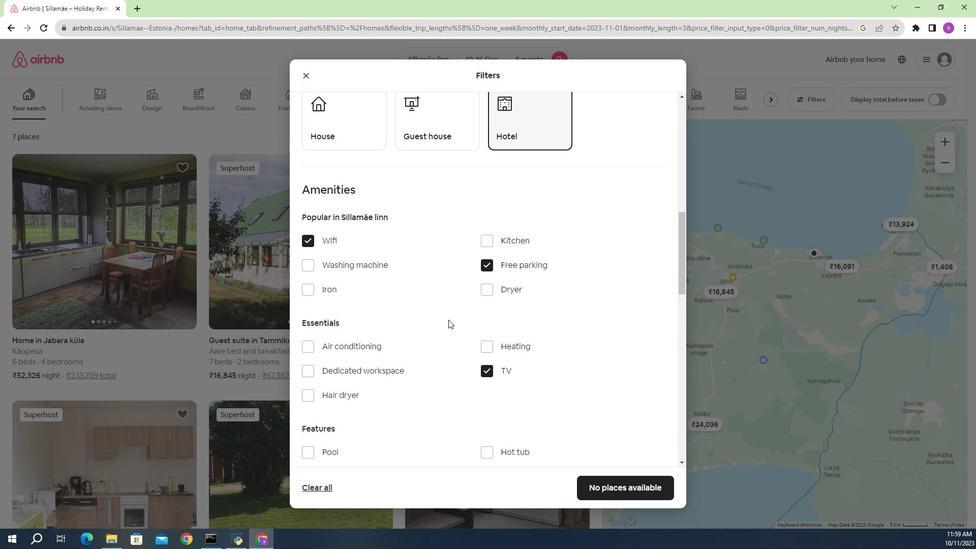 
Action: Mouse scrolled (462, 326) with delta (0, 0)
Screenshot: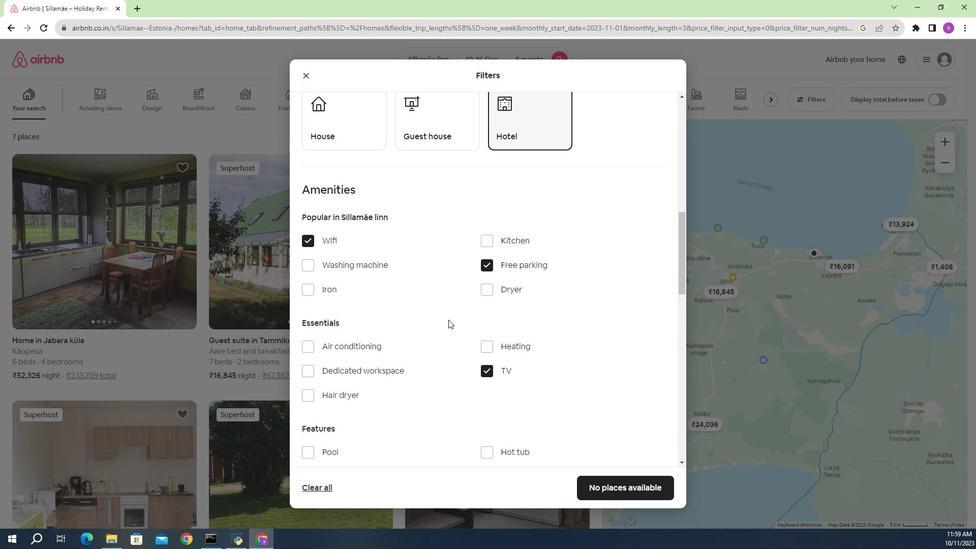 
Action: Mouse moved to (446, 363)
Screenshot: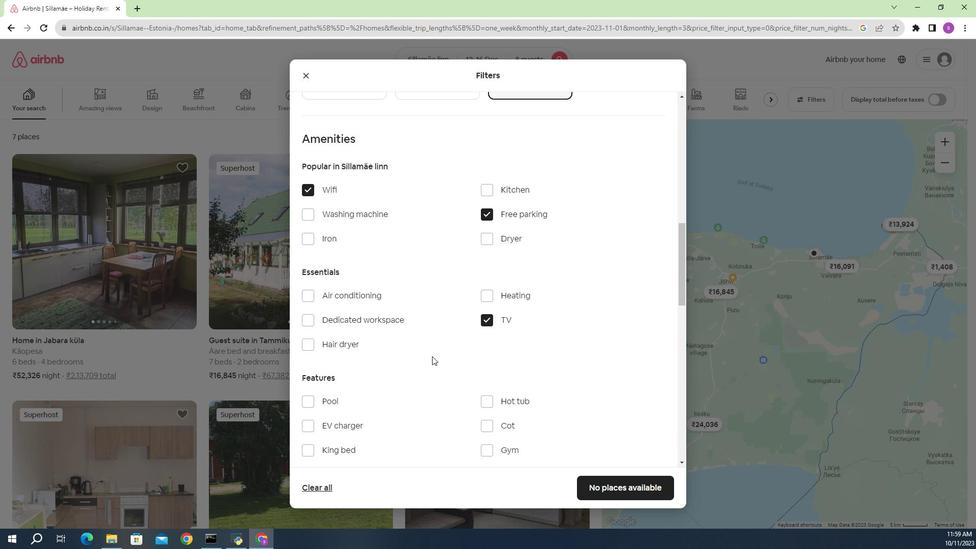 
Action: Mouse scrolled (446, 363) with delta (0, 0)
Screenshot: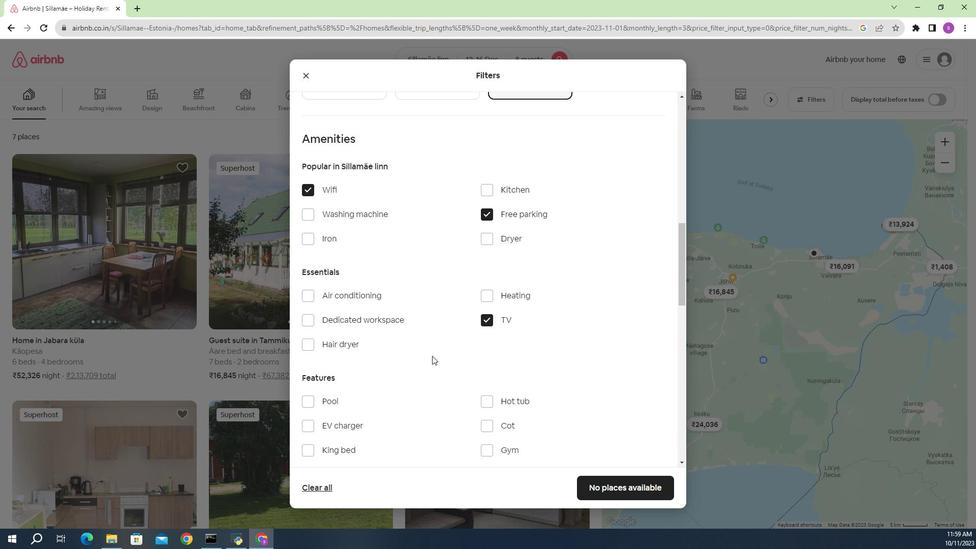 
Action: Mouse moved to (497, 407)
Screenshot: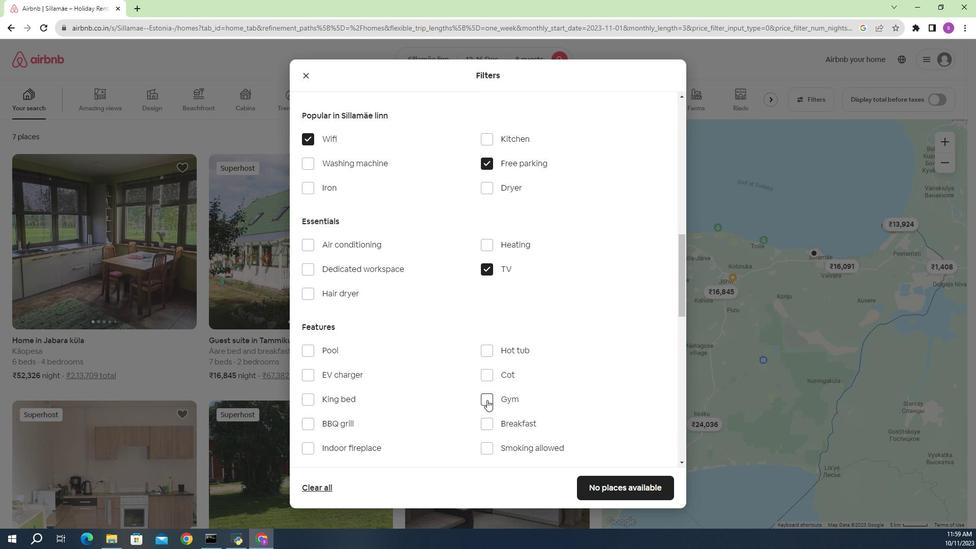 
Action: Mouse pressed left at (497, 407)
Screenshot: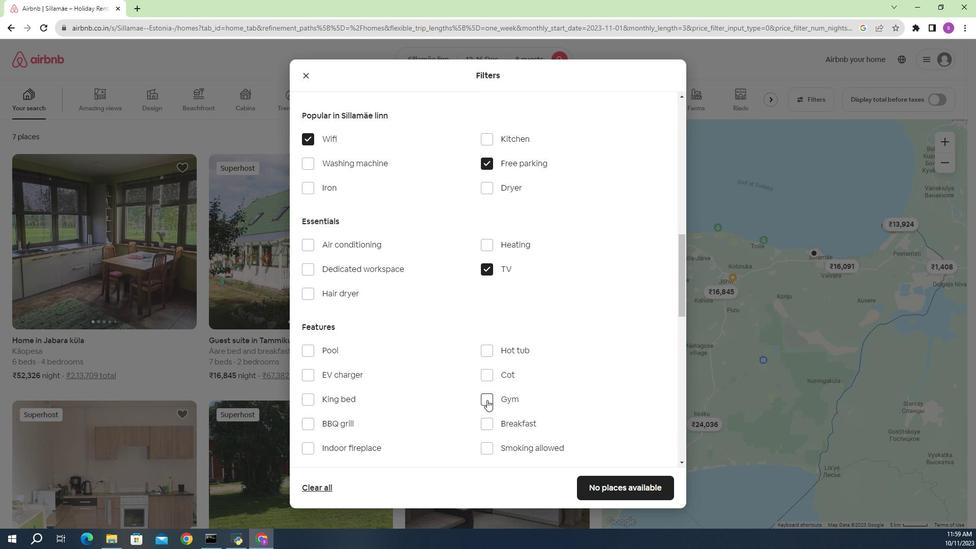 
Action: Mouse moved to (389, 385)
Screenshot: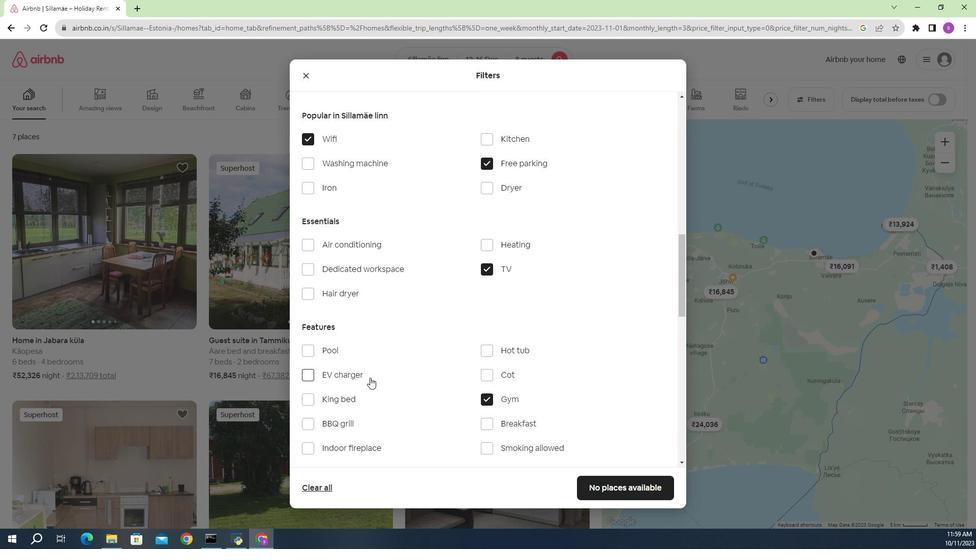 
Action: Mouse scrolled (389, 385) with delta (0, 0)
Screenshot: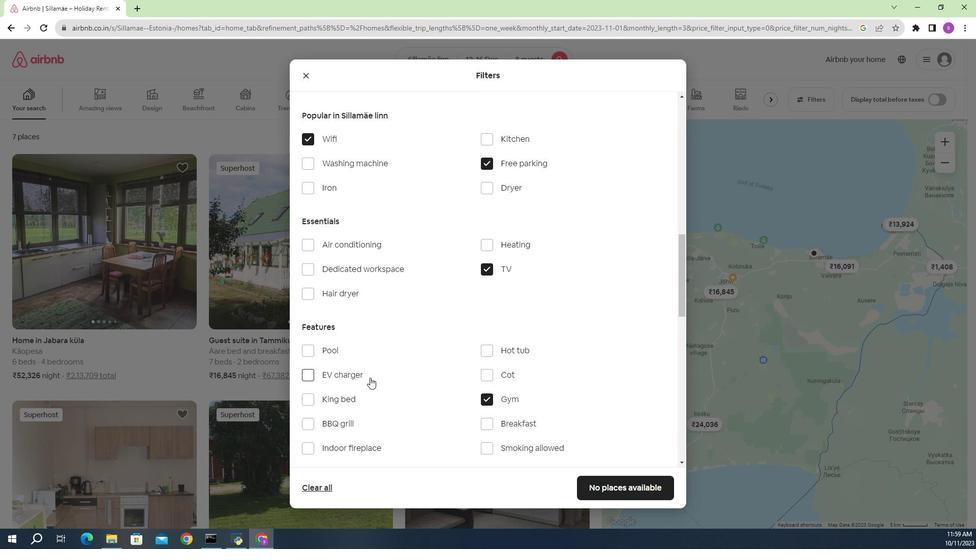 
Action: Mouse moved to (480, 355)
Screenshot: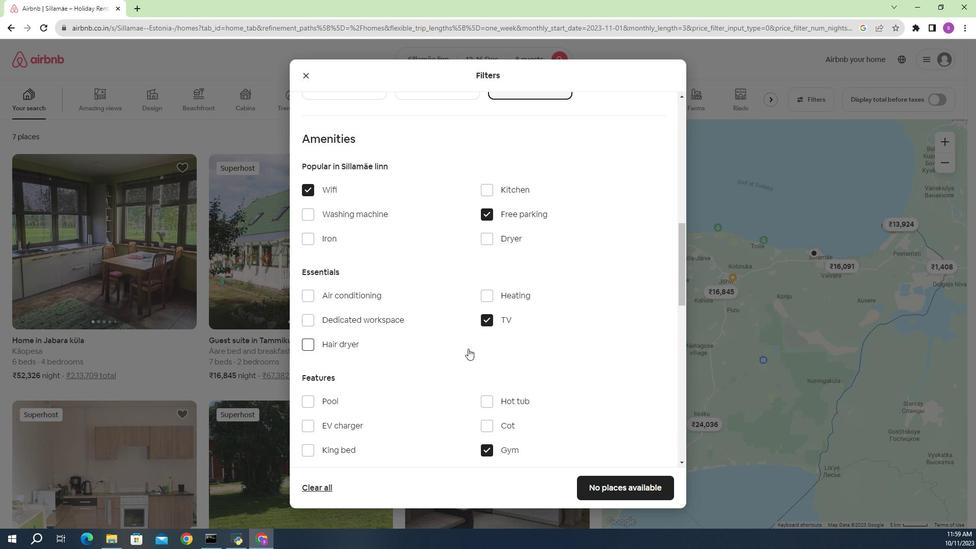 
Action: Mouse scrolled (480, 355) with delta (0, 0)
Screenshot: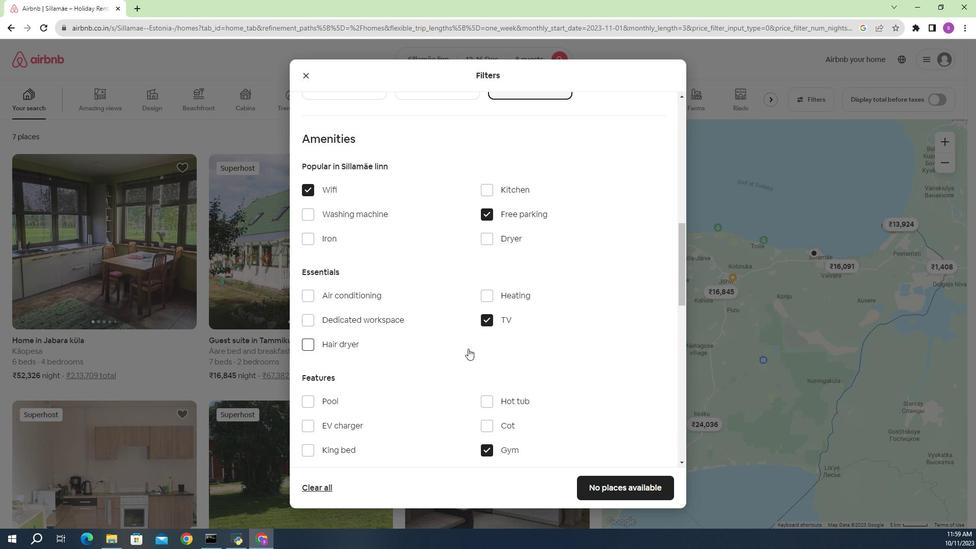 
Action: Mouse moved to (449, 346)
Screenshot: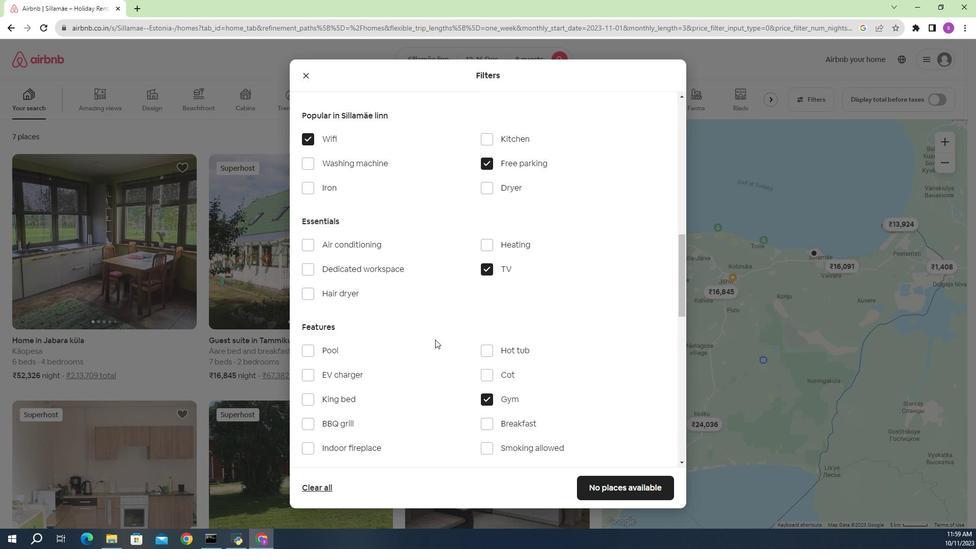 
Action: Mouse scrolled (449, 346) with delta (0, 0)
Screenshot: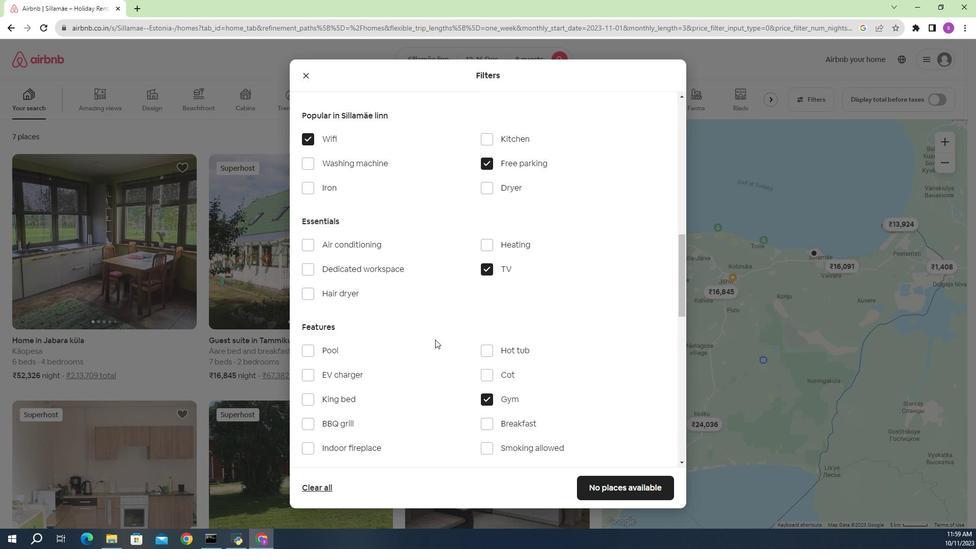 
Action: Mouse moved to (437, 350)
Screenshot: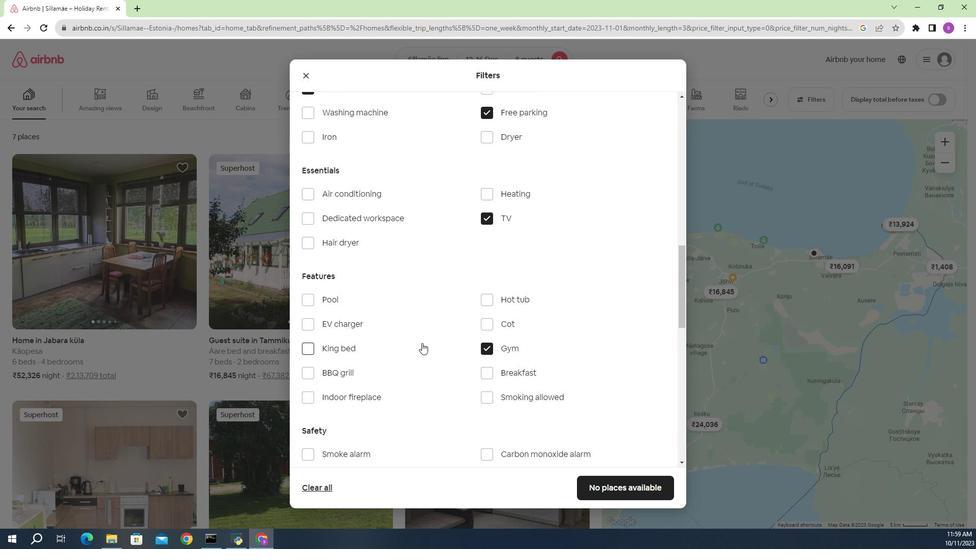 
Action: Mouse scrolled (437, 349) with delta (0, 0)
Screenshot: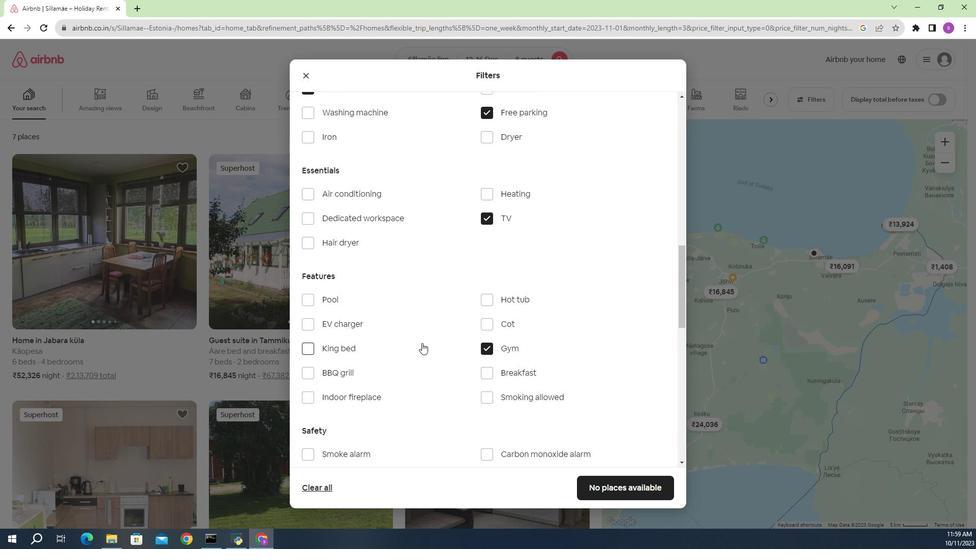 
Action: Mouse moved to (445, 357)
Screenshot: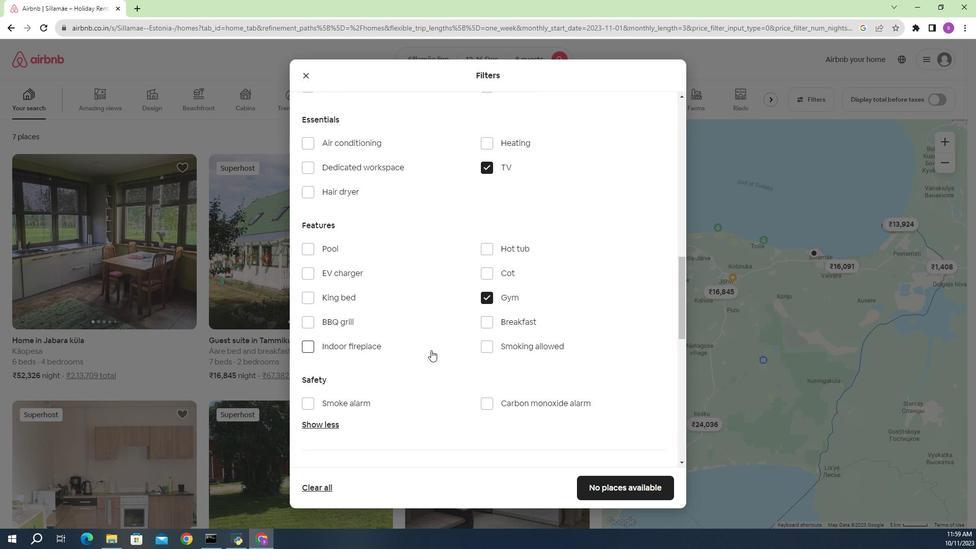 
Action: Mouse scrolled (445, 357) with delta (0, 0)
Screenshot: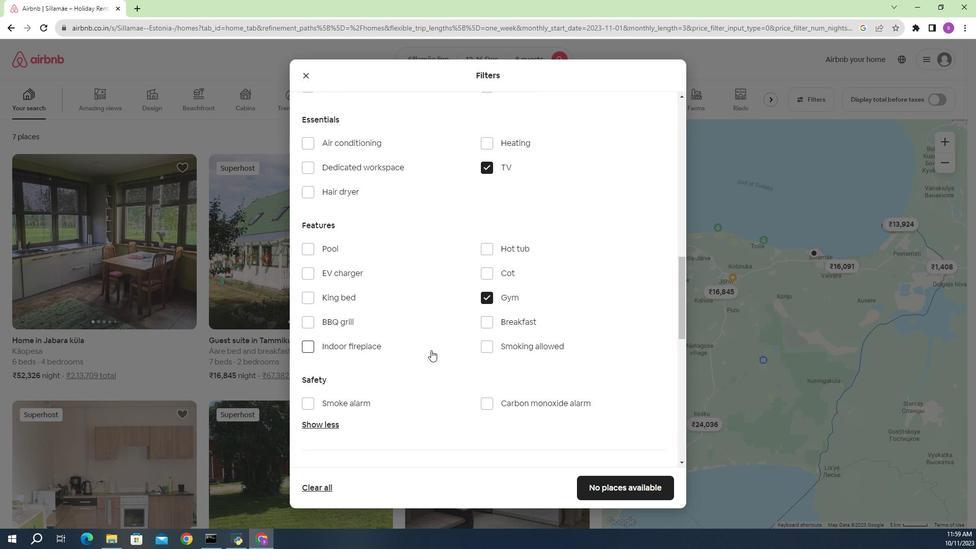 
Action: Mouse scrolled (445, 357) with delta (0, 0)
Screenshot: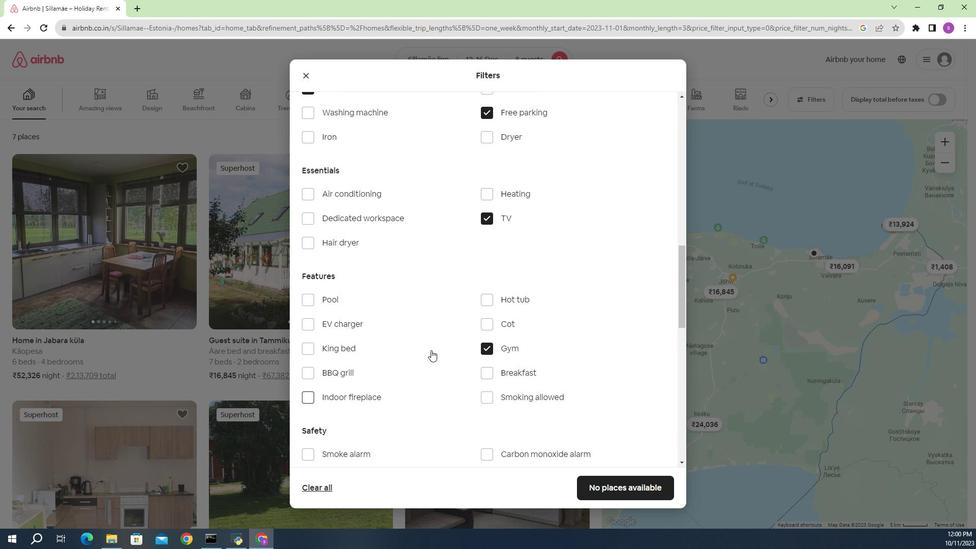 
Action: Mouse moved to (452, 369)
Screenshot: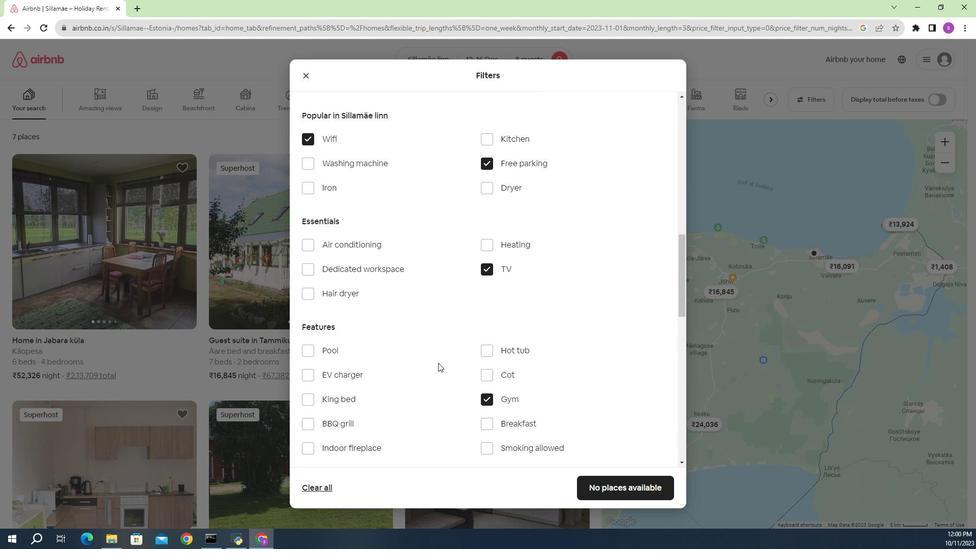 
Action: Mouse scrolled (452, 370) with delta (0, 0)
Screenshot: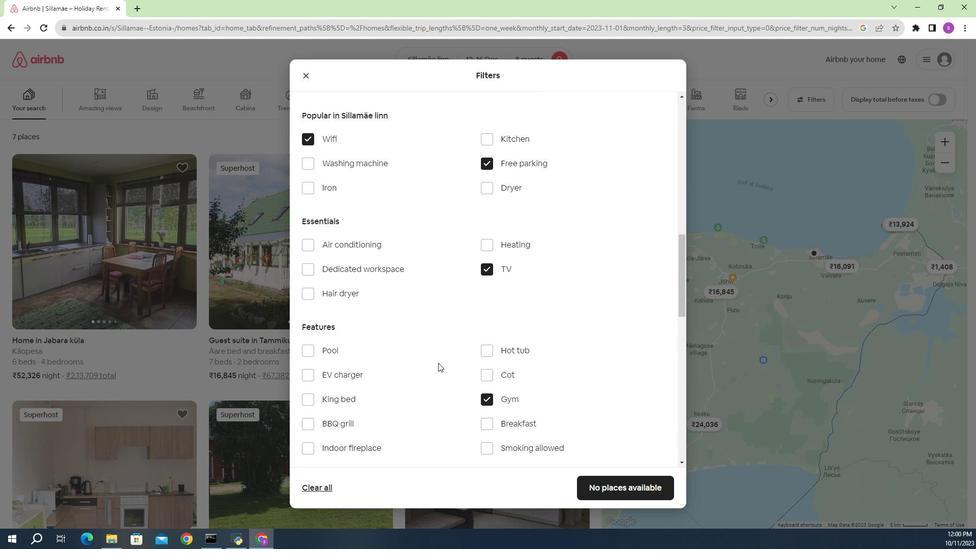 
Action: Mouse moved to (455, 374)
Screenshot: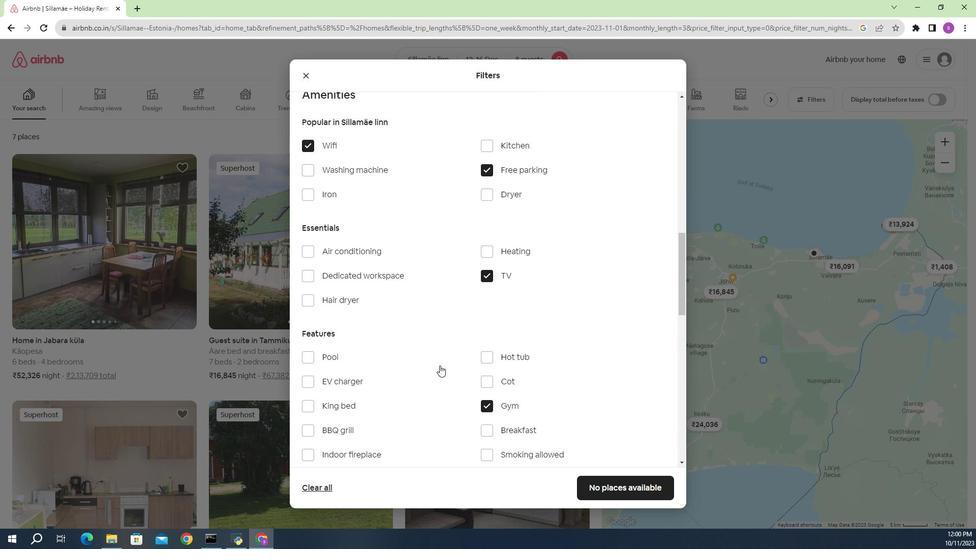 
Action: Mouse scrolled (455, 374) with delta (0, 0)
Screenshot: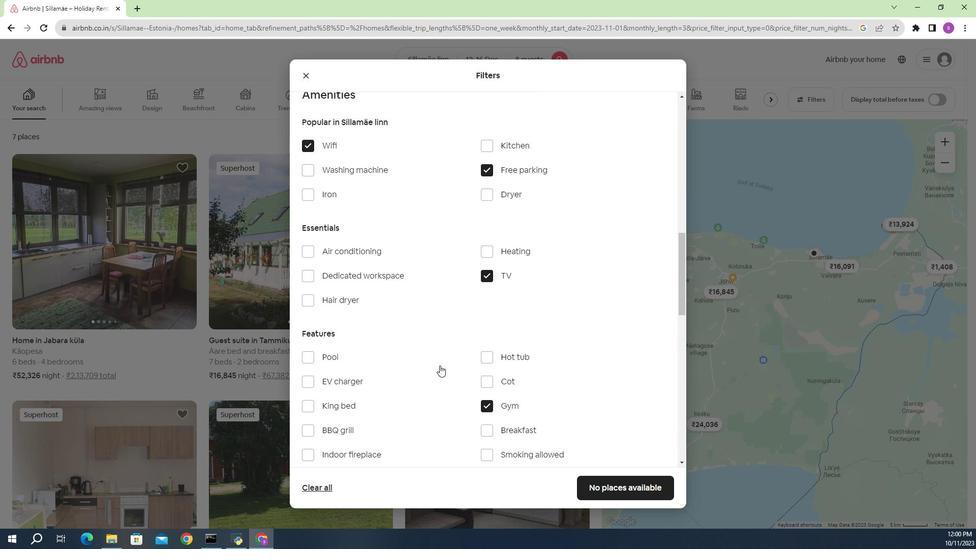 
Action: Mouse moved to (410, 407)
Screenshot: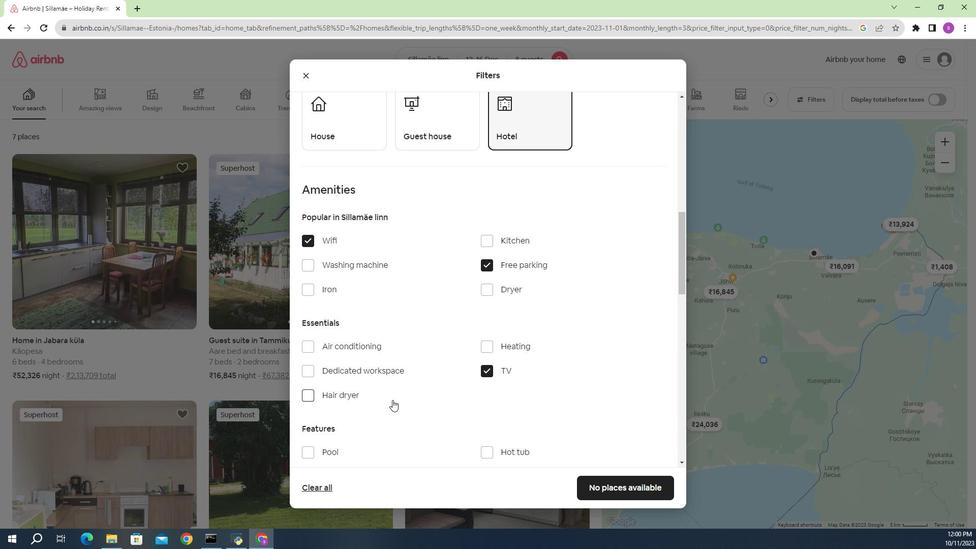 
Action: Mouse scrolled (410, 407) with delta (0, 0)
Screenshot: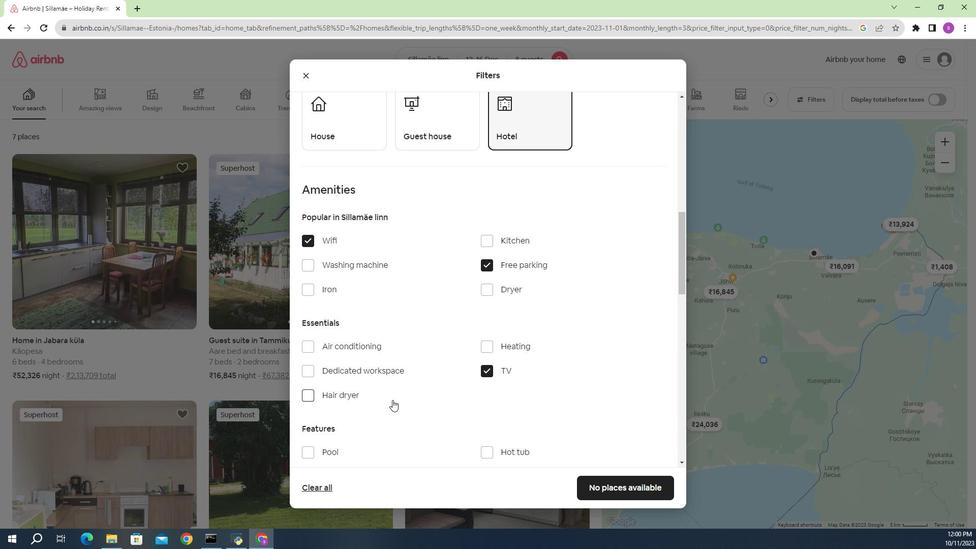 
Action: Mouse moved to (414, 404)
Screenshot: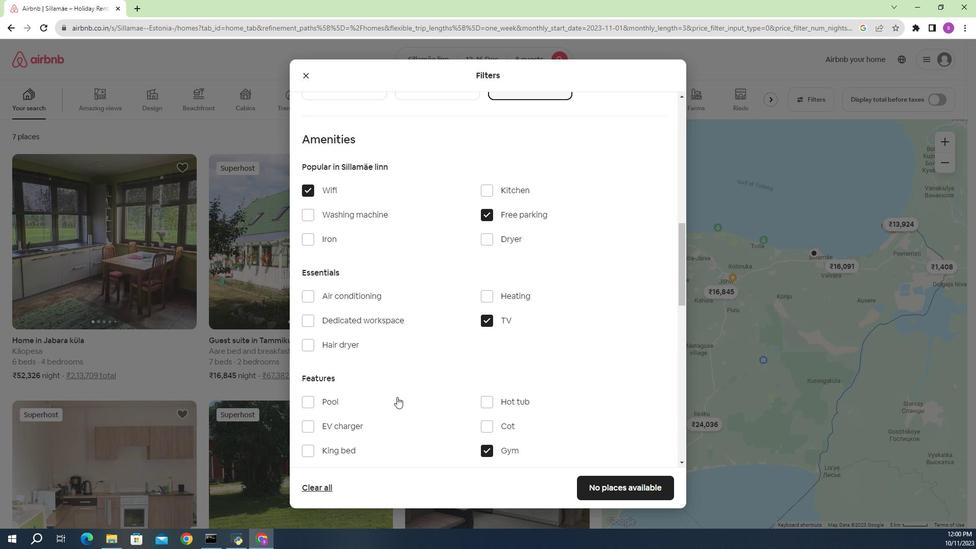 
Action: Mouse scrolled (414, 403) with delta (0, 0)
Screenshot: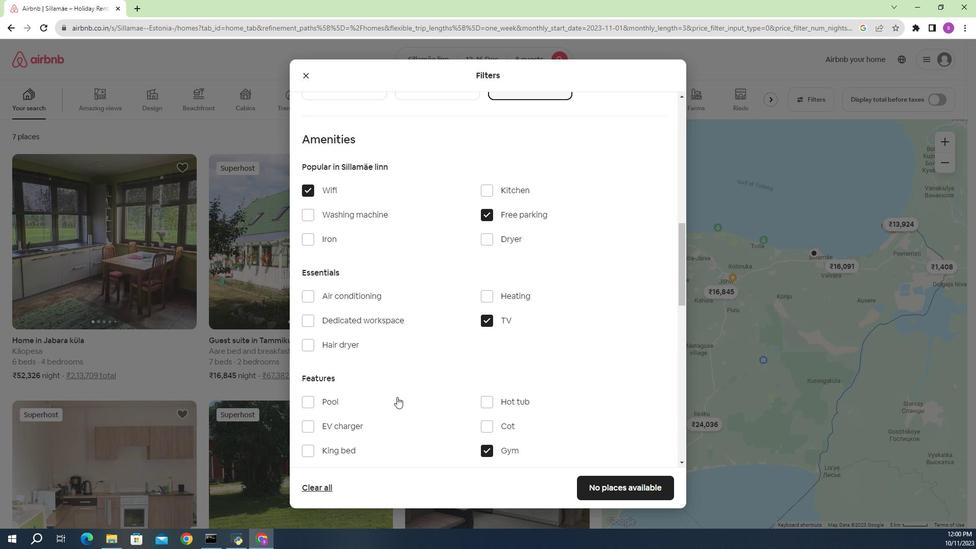 
Action: Mouse moved to (416, 405)
Screenshot: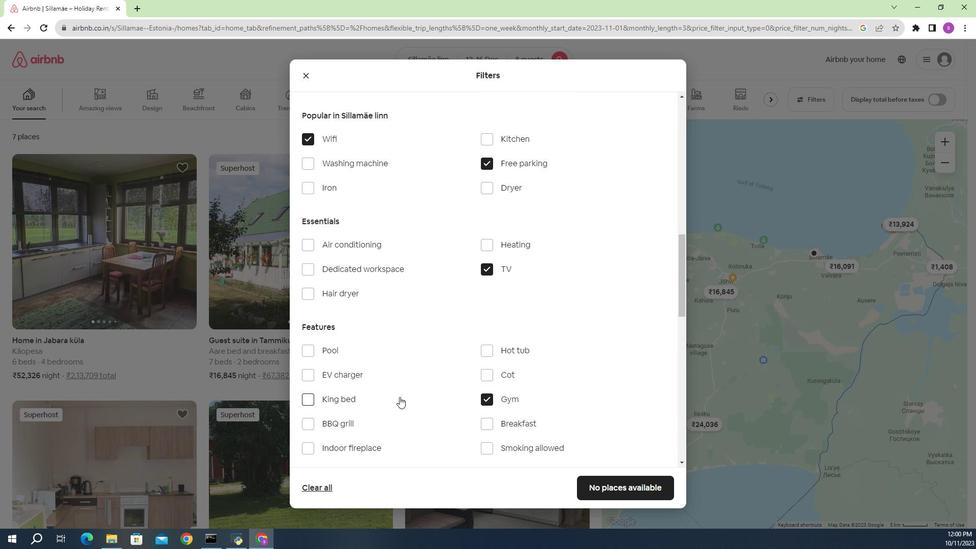 
Action: Mouse scrolled (416, 405) with delta (0, 0)
Screenshot: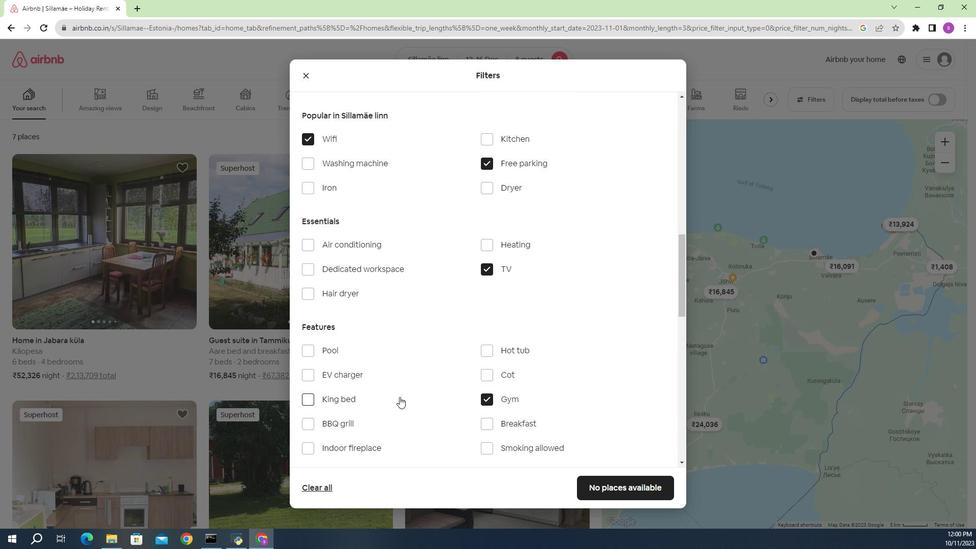 
Action: Mouse moved to (498, 384)
Screenshot: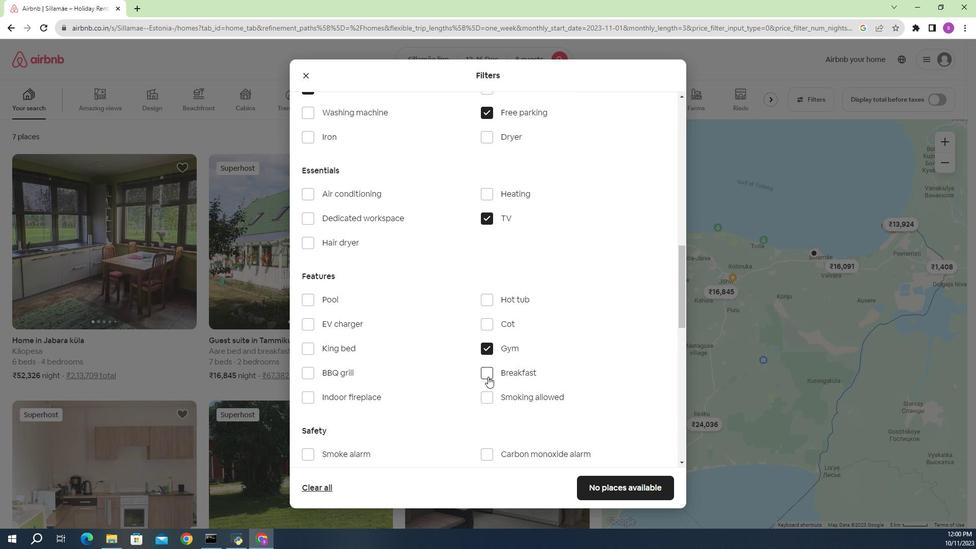 
Action: Mouse pressed left at (498, 384)
Screenshot: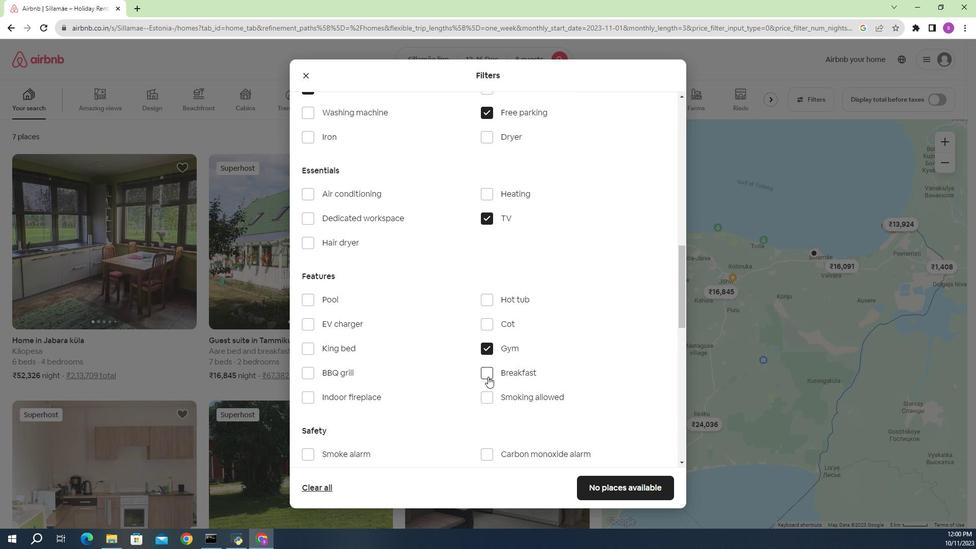 
Action: Mouse moved to (454, 363)
Screenshot: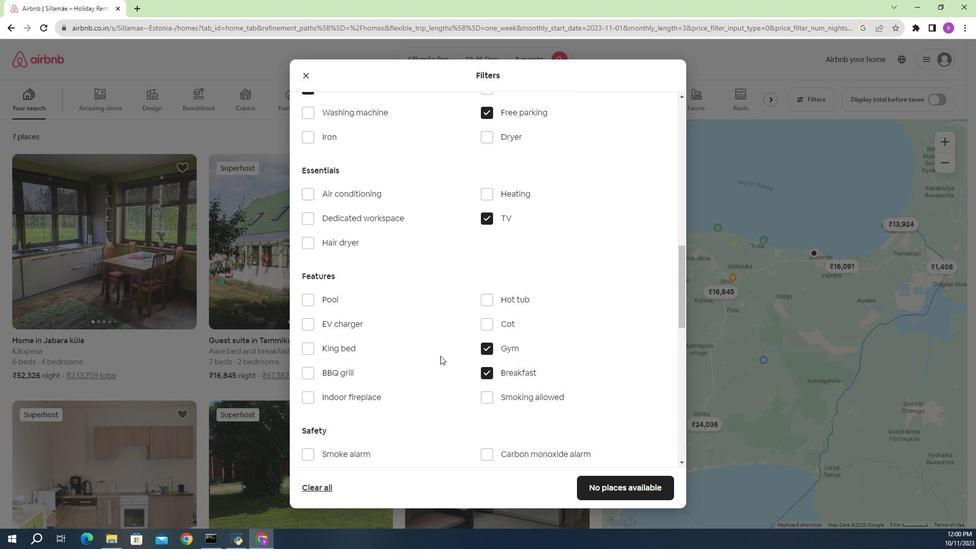 
Action: Mouse scrolled (454, 363) with delta (0, 0)
Screenshot: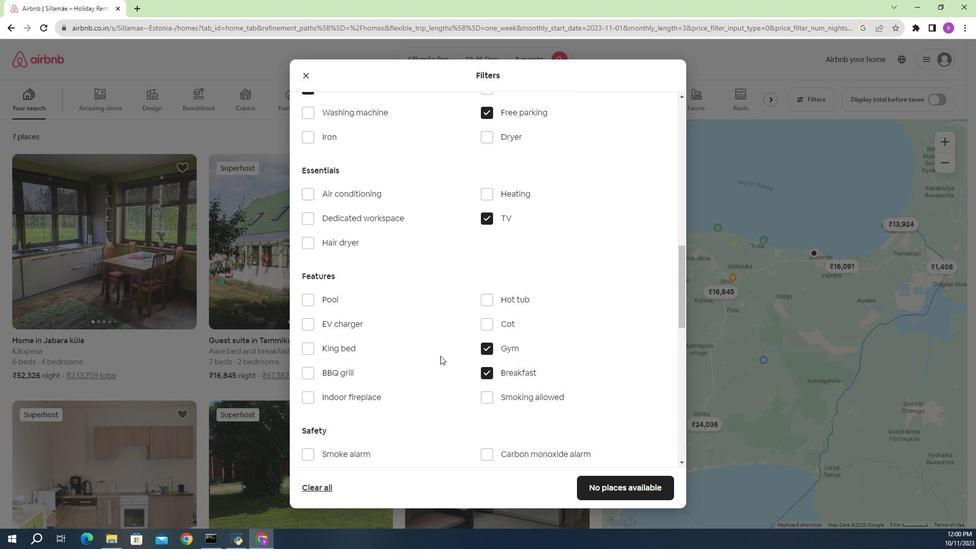 
Action: Mouse moved to (455, 362)
Screenshot: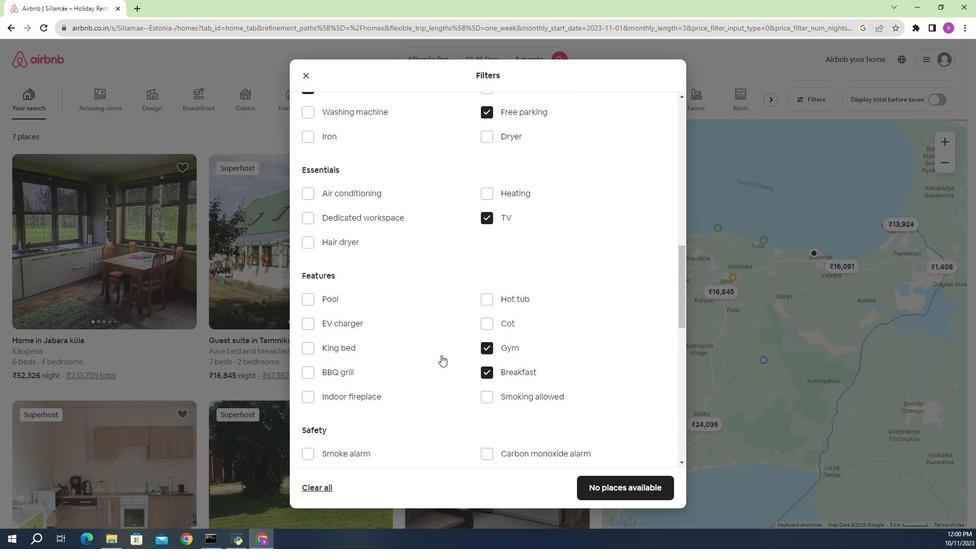 
Action: Mouse scrolled (455, 362) with delta (0, 0)
Screenshot: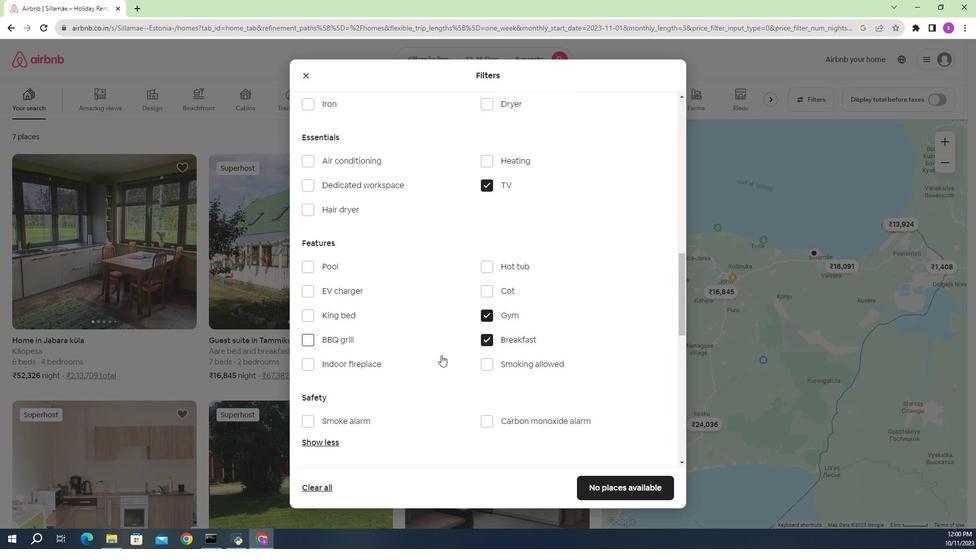 
Action: Mouse moved to (456, 361)
Screenshot: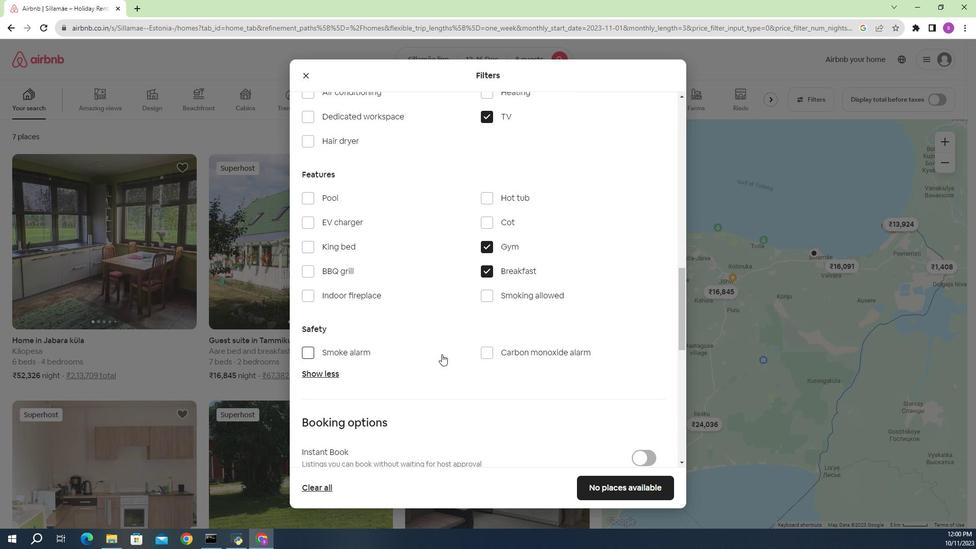 
Action: Mouse scrolled (456, 361) with delta (0, 0)
Screenshot: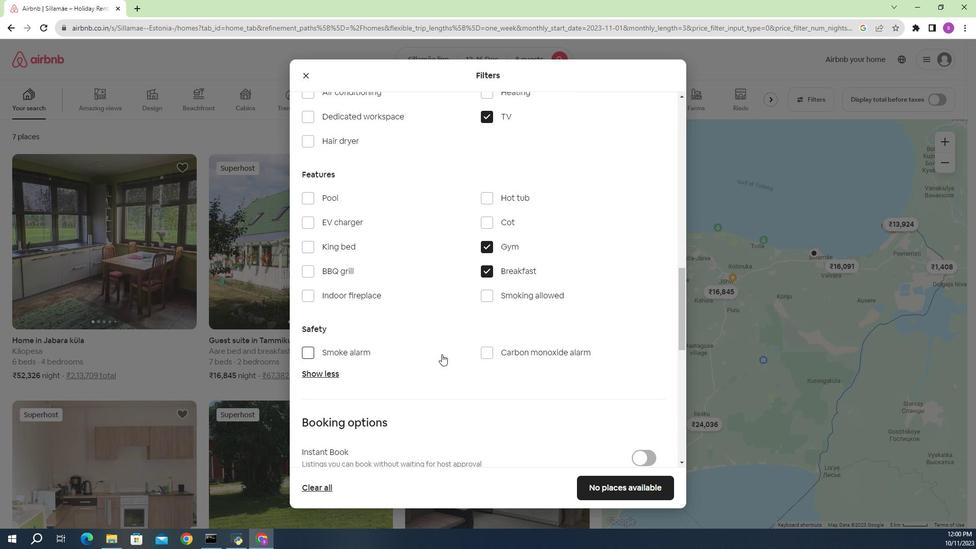 
Action: Mouse moved to (462, 324)
Screenshot: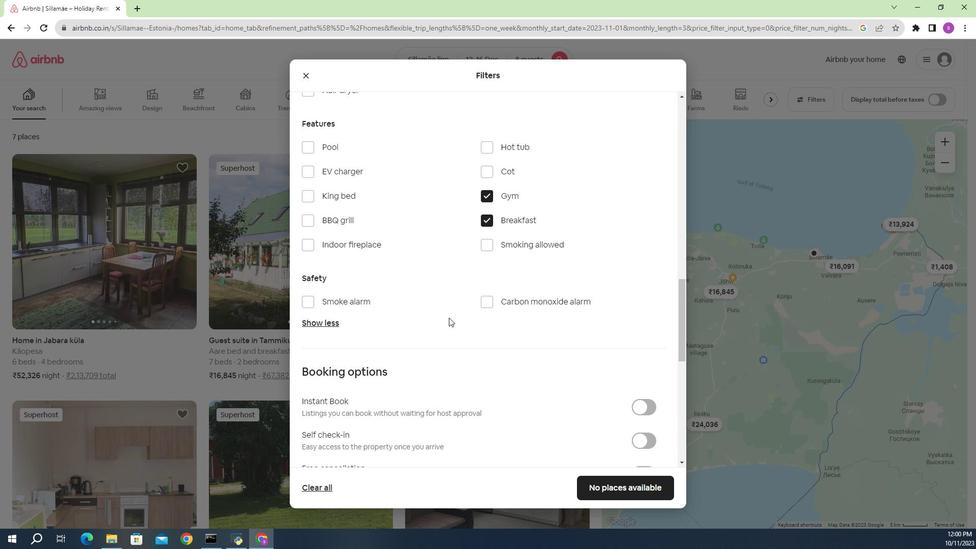 
Action: Mouse scrolled (462, 324) with delta (0, 0)
Screenshot: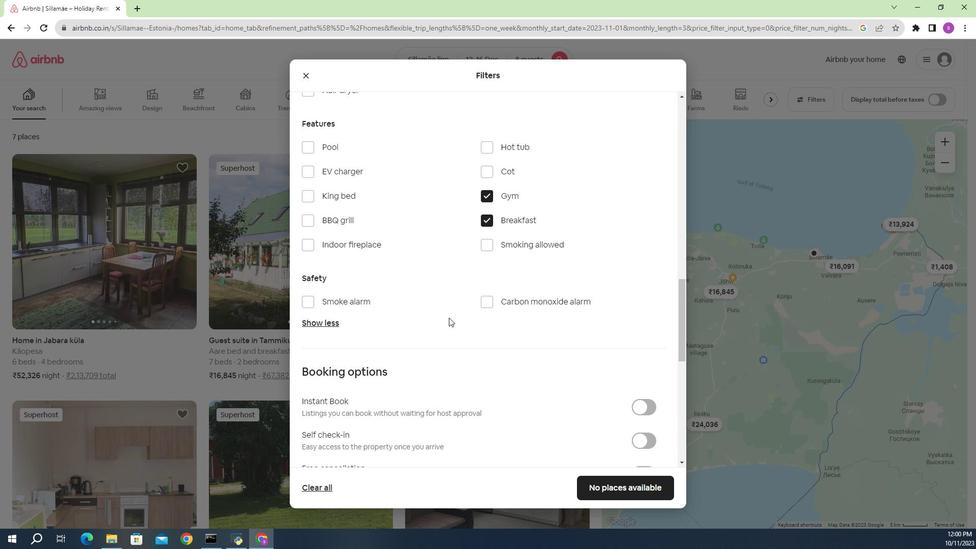 
Action: Mouse moved to (462, 320)
Screenshot: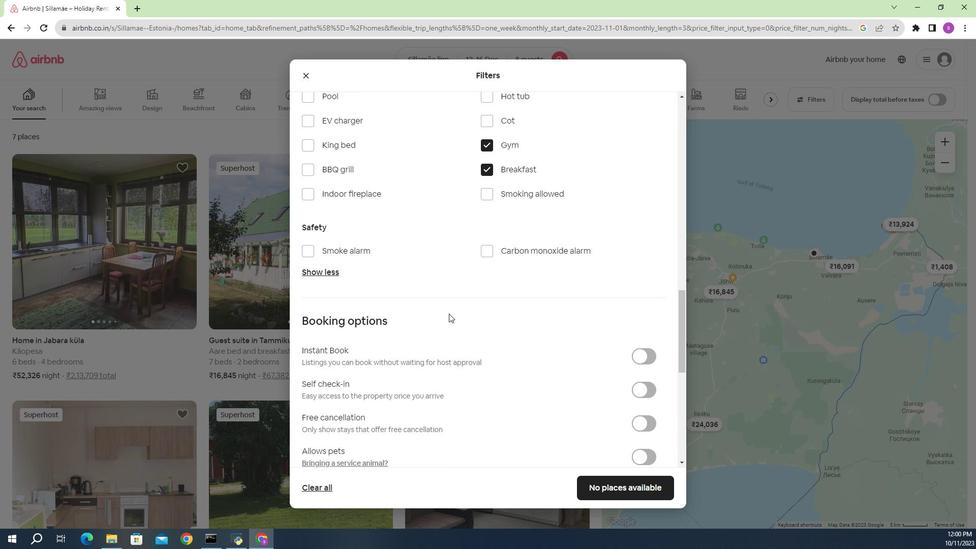 
Action: Mouse scrolled (462, 319) with delta (0, -1)
Screenshot: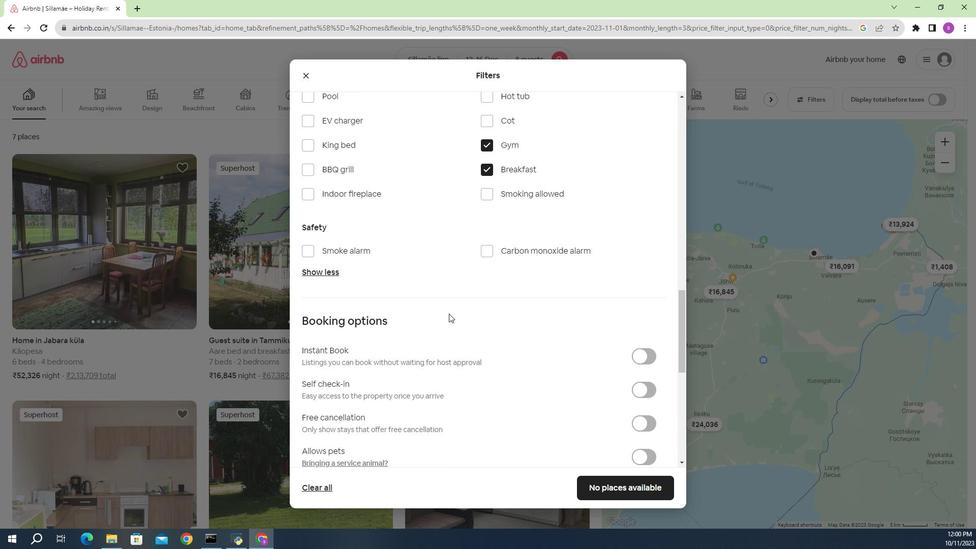 
Action: Mouse scrolled (462, 319) with delta (0, -1)
Screenshot: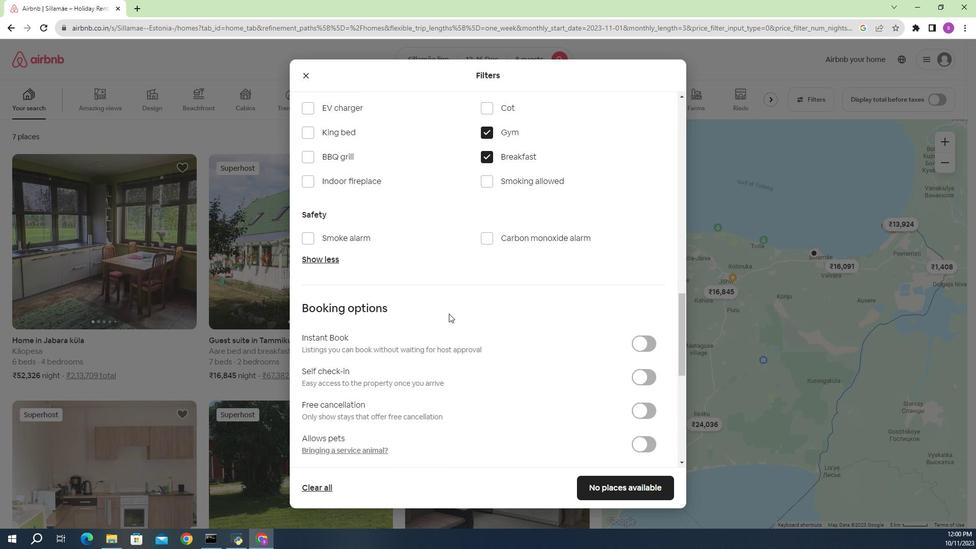 
Action: Mouse moved to (647, 288)
Screenshot: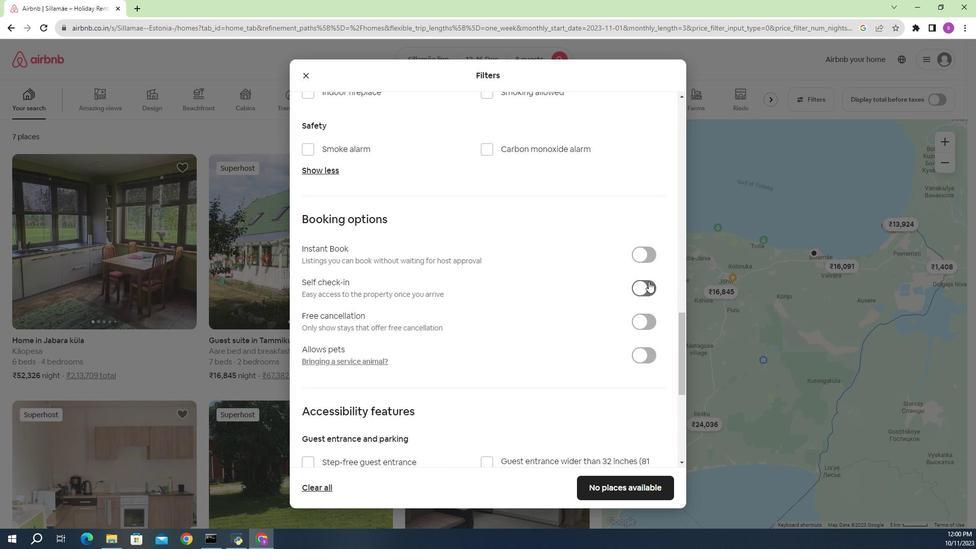 
Action: Mouse pressed left at (647, 288)
Screenshot: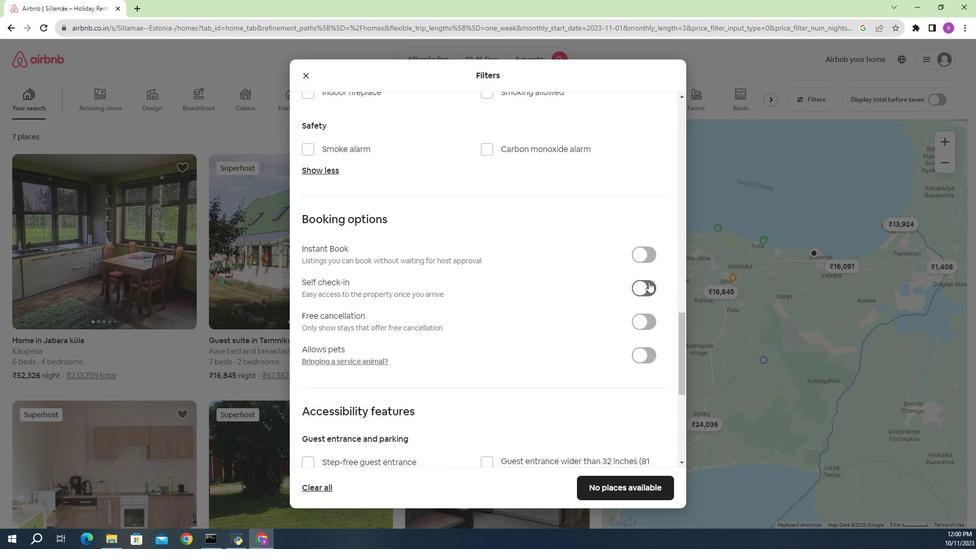 
Action: Mouse moved to (637, 493)
Screenshot: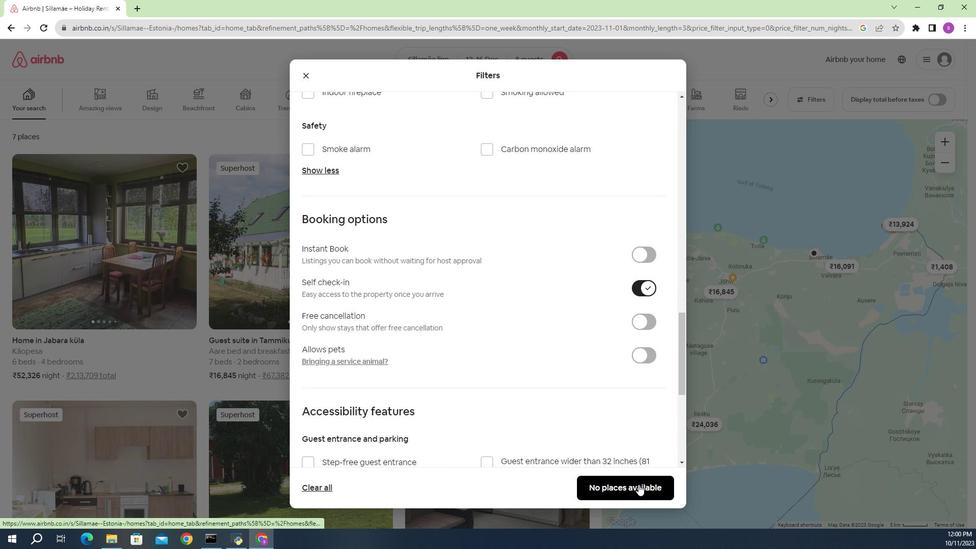 
Action: Mouse pressed left at (637, 493)
Screenshot: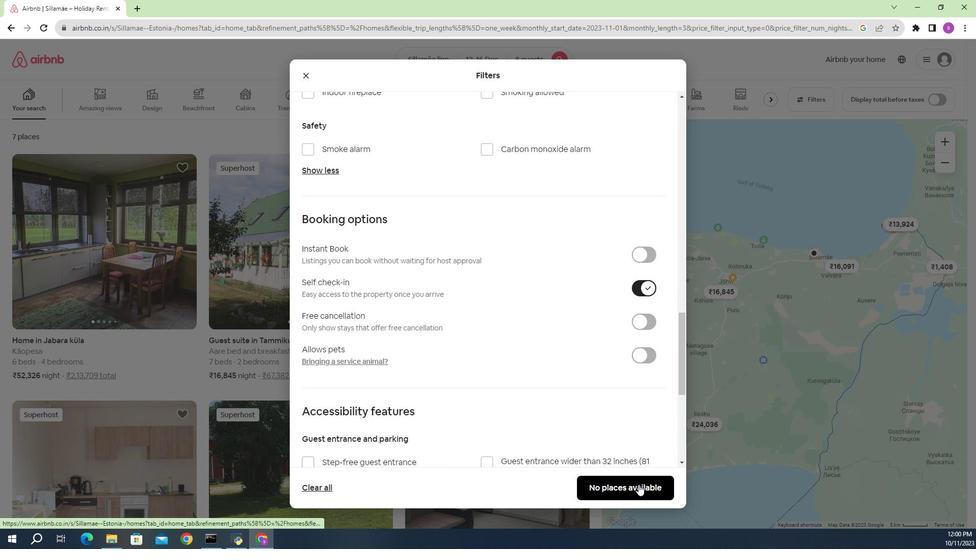 
Action: Mouse moved to (595, 387)
Screenshot: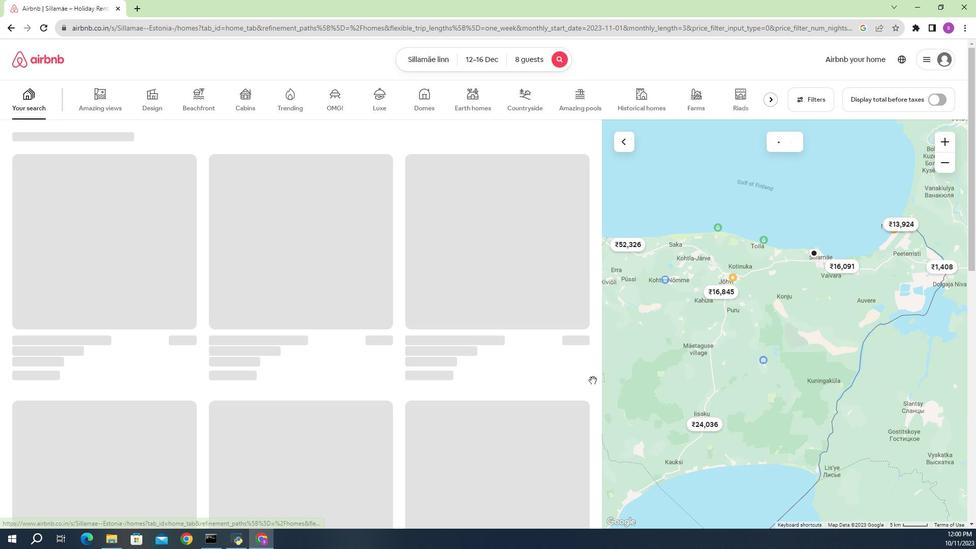 
